 Task: Create an event for the community cleanup initiative.
Action: Mouse moved to (69, 128)
Screenshot: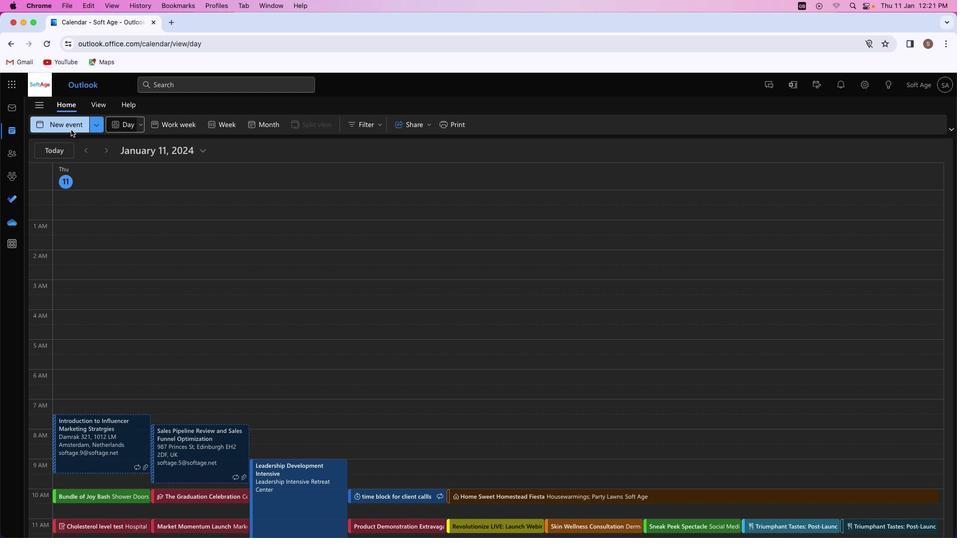 
Action: Mouse pressed left at (69, 128)
Screenshot: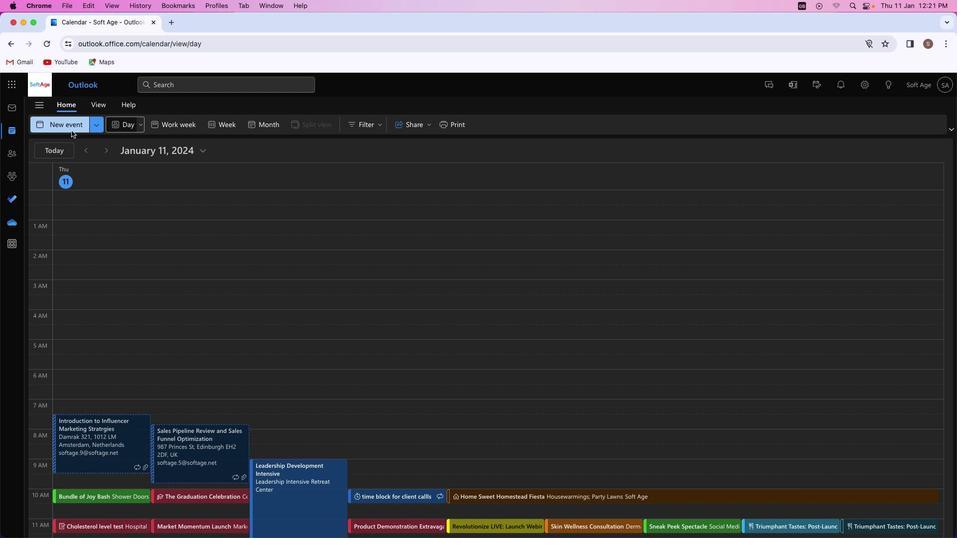 
Action: Mouse moved to (243, 188)
Screenshot: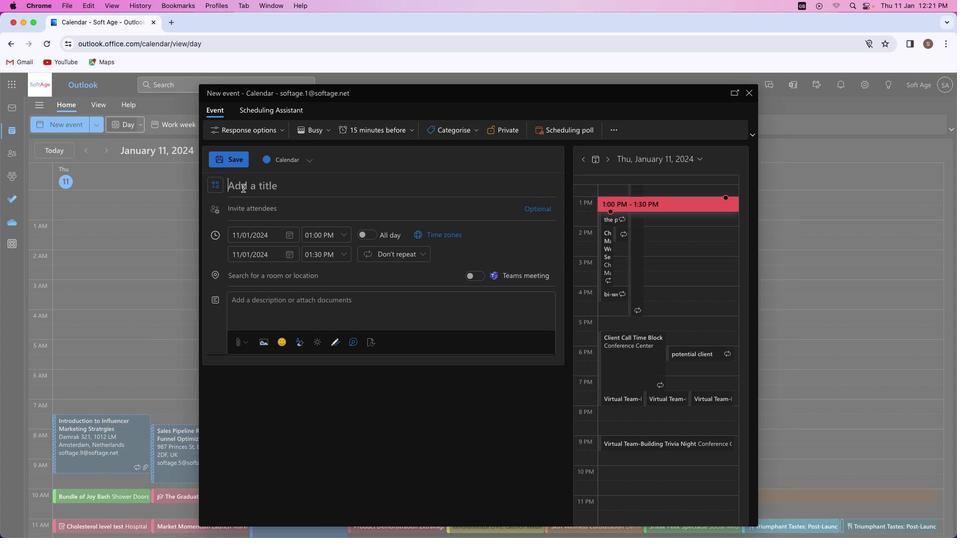 
Action: Mouse pressed left at (243, 188)
Screenshot: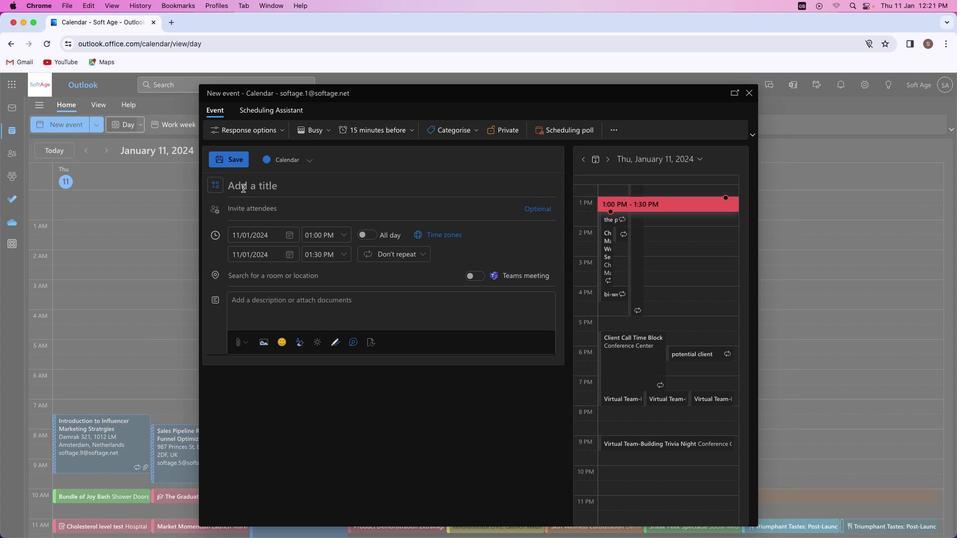 
Action: Key pressed Key.shift'C''o''m''m''u''n''i''t''y'Key.spaceKey.shift'C''l''e''a''n''u''p'Key.spaceKey.shift_r'I''n''i''t''i''a''t''i''v''e'Key.space
Screenshot: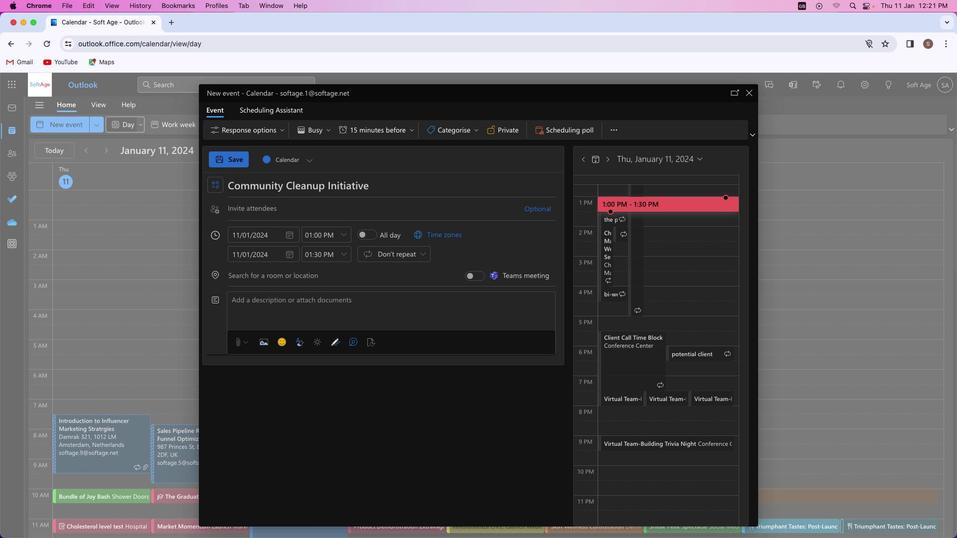 
Action: Mouse moved to (244, 274)
Screenshot: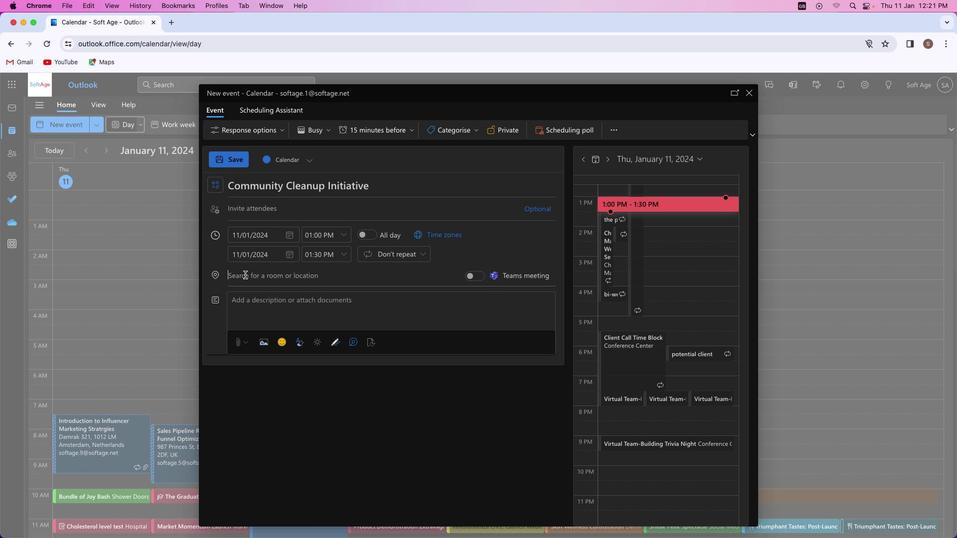 
Action: Mouse pressed left at (244, 274)
Screenshot: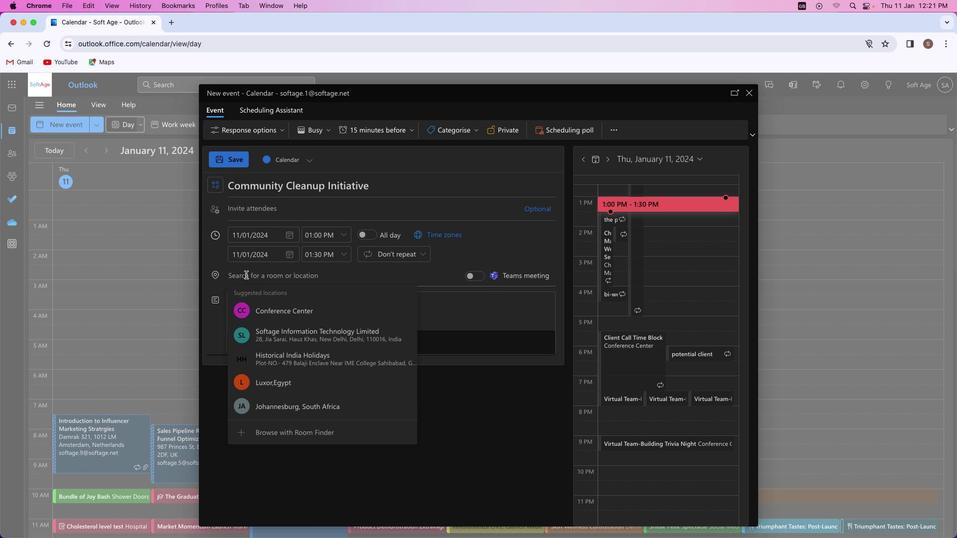 
Action: Mouse moved to (246, 275)
Screenshot: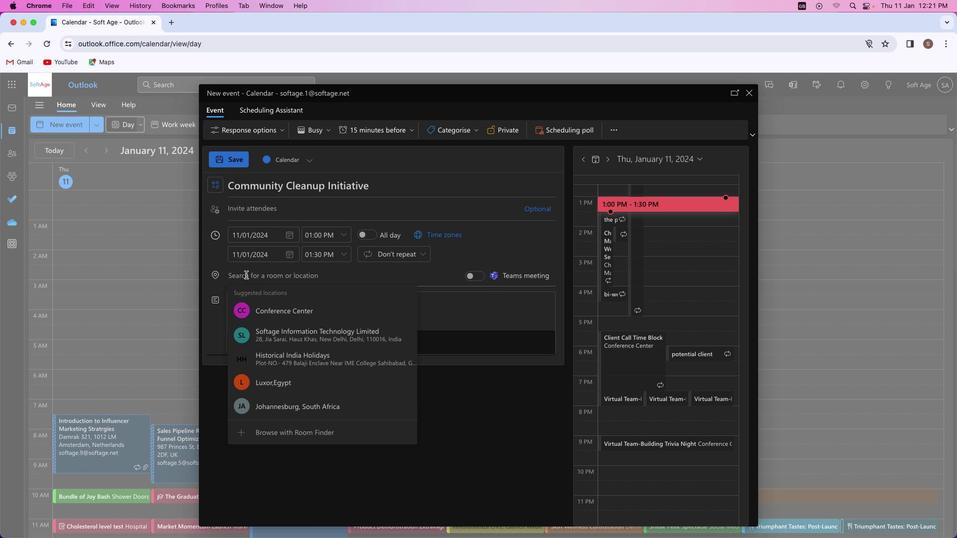 
Action: Key pressed Key.shift'C''o''m''m''u''n''i''t''y'
Screenshot: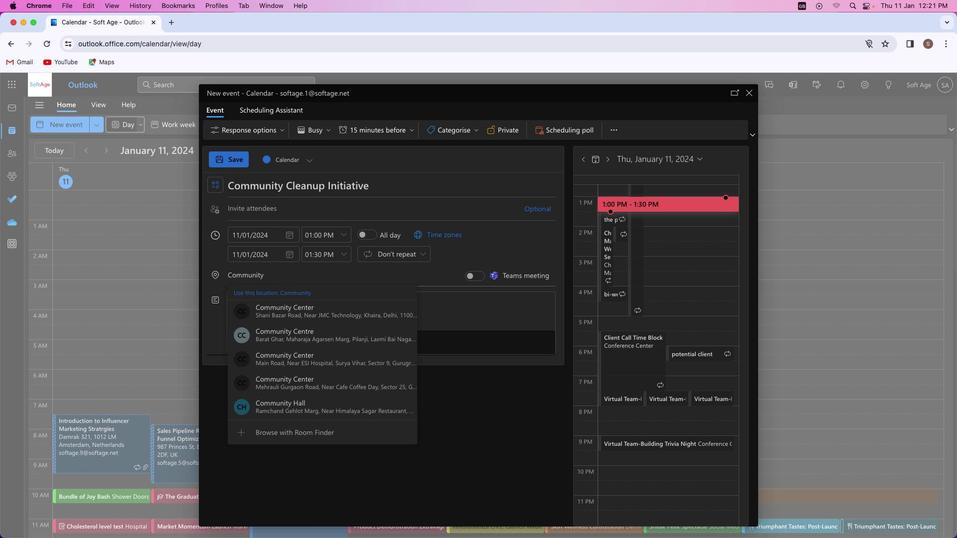 
Action: Mouse moved to (289, 328)
Screenshot: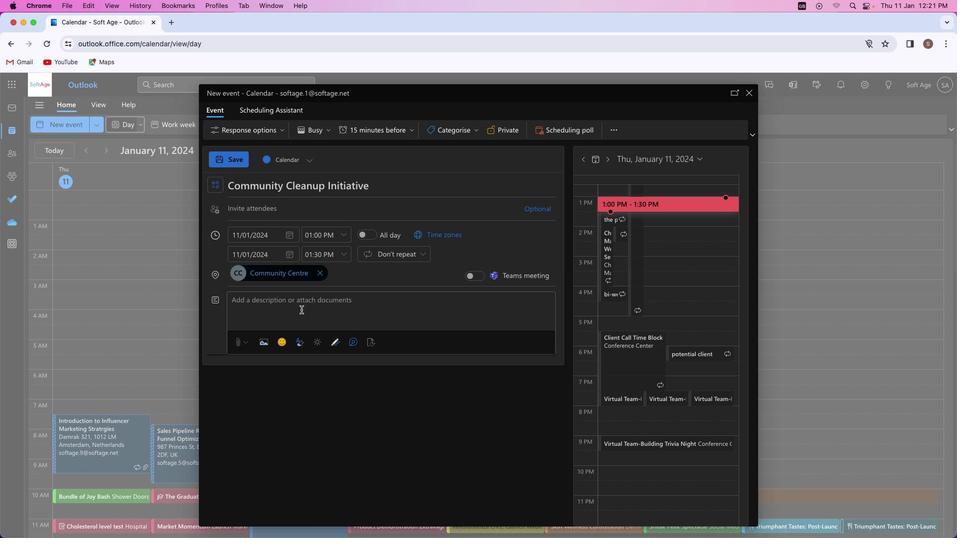
Action: Mouse pressed left at (289, 328)
Screenshot: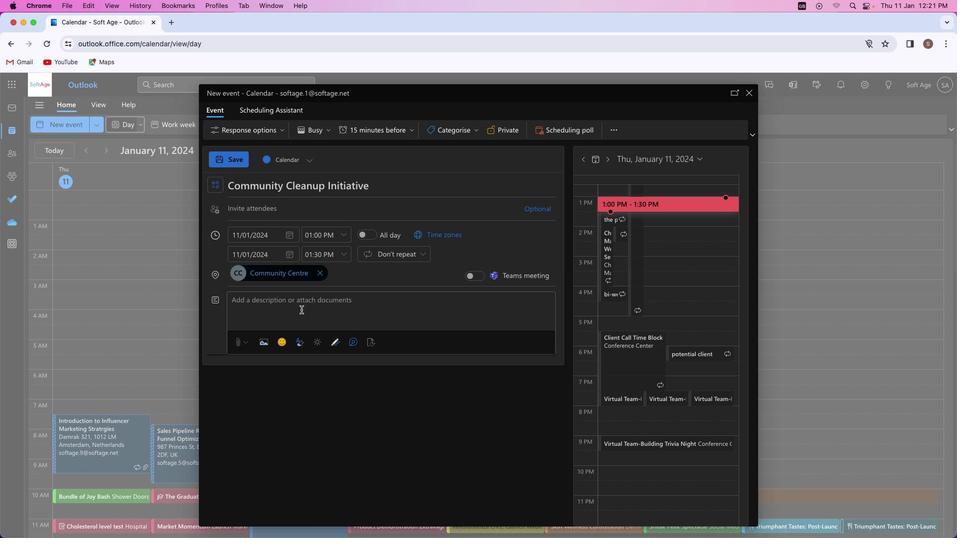 
Action: Mouse moved to (302, 304)
Screenshot: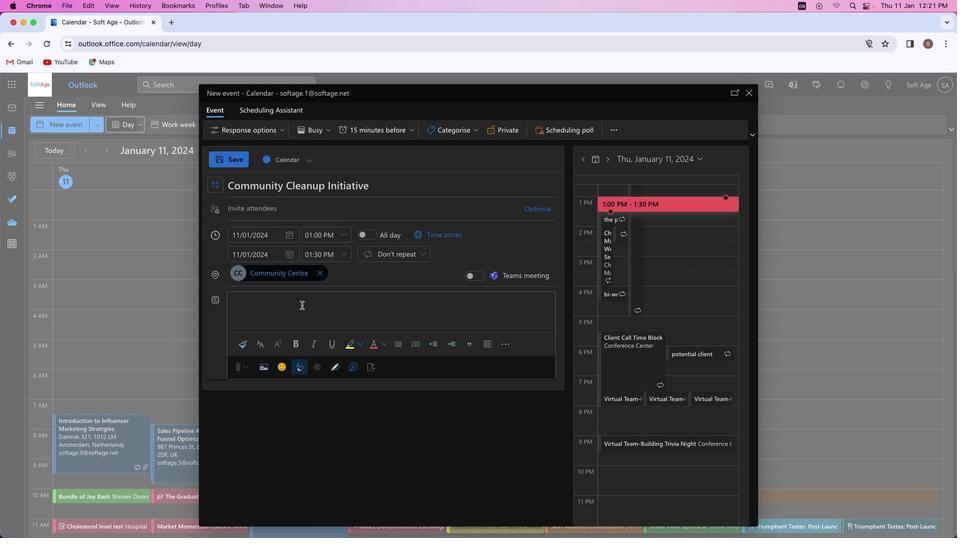 
Action: Mouse pressed left at (302, 304)
Screenshot: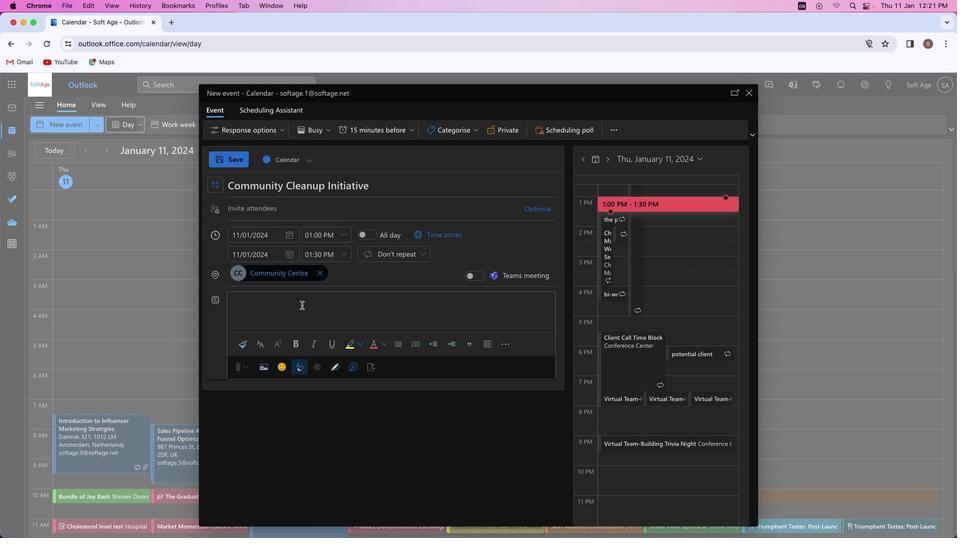 
Action: Mouse moved to (301, 305)
Screenshot: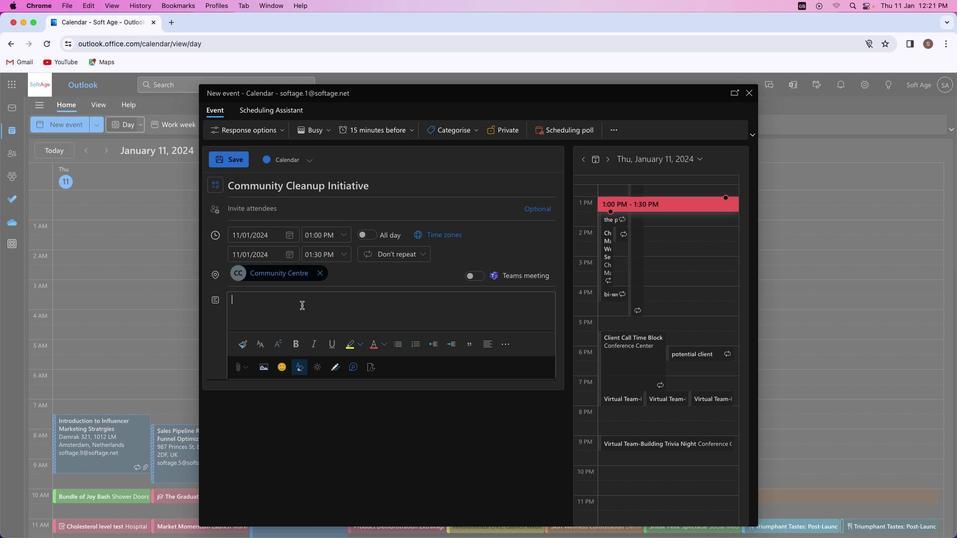 
Action: Key pressed Key.shift_r'J''o''i''n'Key.space'u''s'Key.backspaceKey.backspace'h''a''n''d''s'Key.space'f''o''r'Key.space'a'Key.space'c''l''e''a''n''e''r'Key.space'f''u''t''u''r''e'Key.space'i''n'Key.space'o''u''r'Key.spaceKey.shift'c''o''m''m''u''n''i''t''y'Key.space'c''l''e''a''n''u''p'Key.space'i''n''i''t''i''a''t''i''v''e'Key.shift'!'Key.spaceKey.shift'C''o''m''e'Key.space't''o''g''e''t''h''e''r'','Key.space'm''a''k''e'Key.space'a'Key.space'l''a''s''t''i''n''g'Key.space'i''m''p''a''c''t'','Key.space'a''n''d'Key.space'c''r''e''a''t''e'Key.space'a'Key.space'h''e''a''l''t''h''i''e''r'Key.space'e''n''v''i''r''o''n''m''e''n''t'Key.space'f''o''r'Key.space'e''v''e''r''y''o''n''e'Key.space't''o'Key.space'e''n''j''o''y''.'
Screenshot: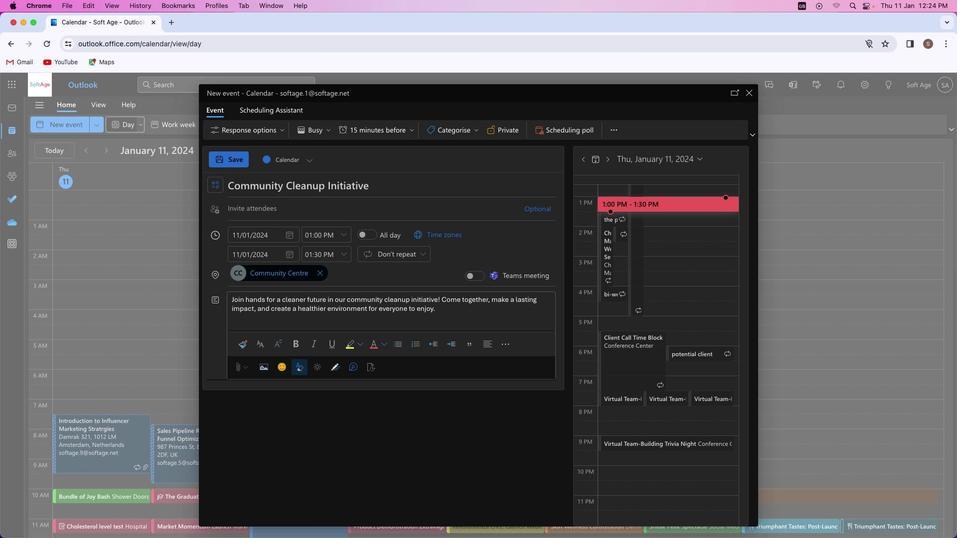 
Action: Mouse moved to (437, 300)
Screenshot: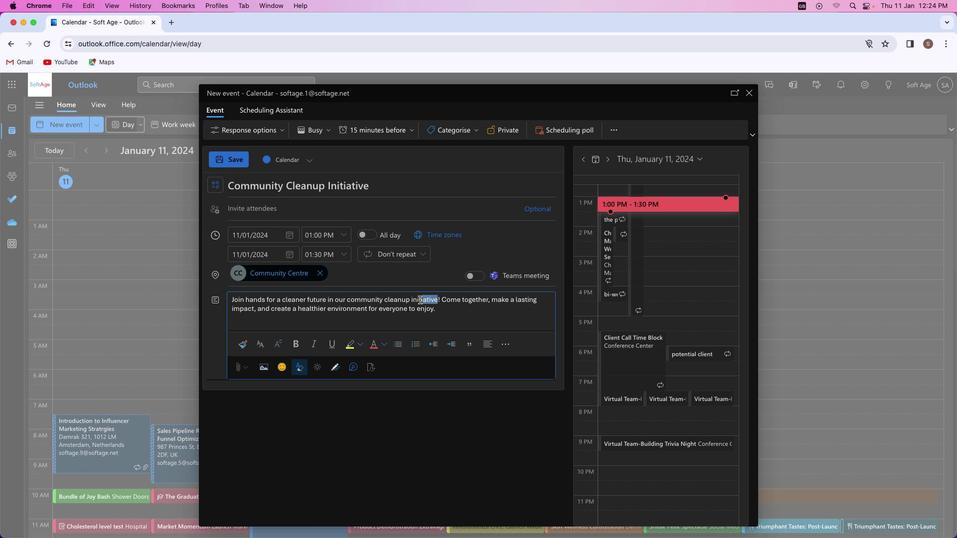 
Action: Mouse pressed left at (437, 300)
Screenshot: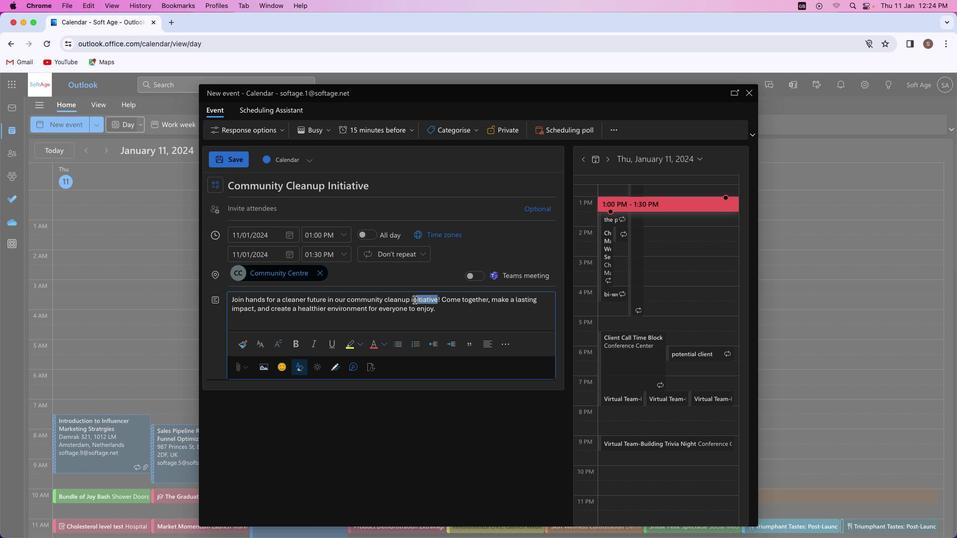 
Action: Mouse moved to (452, 284)
Screenshot: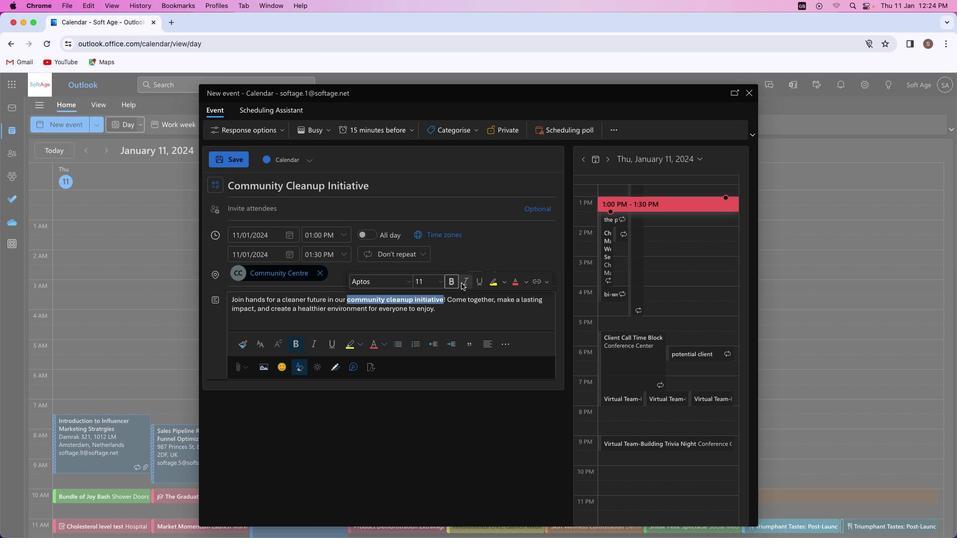 
Action: Mouse pressed left at (452, 284)
Screenshot: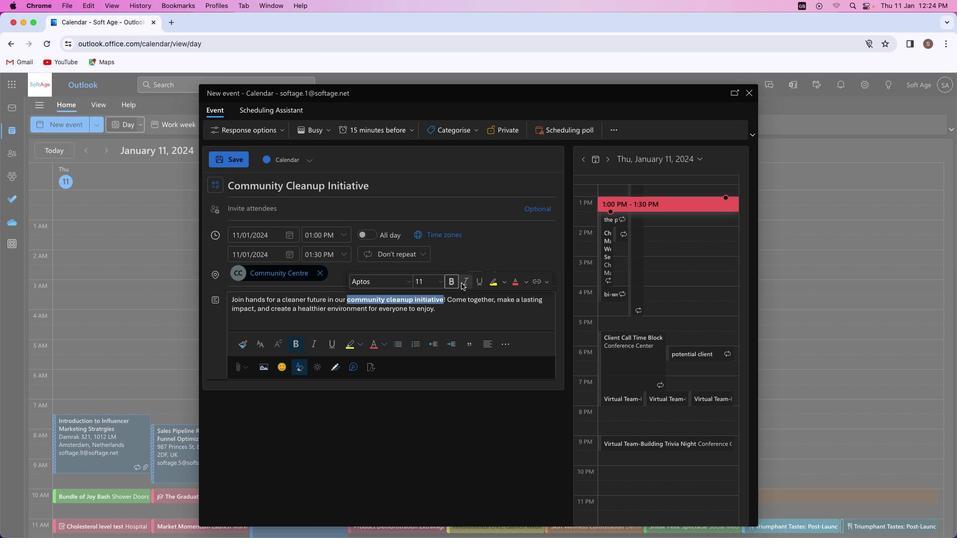 
Action: Mouse moved to (462, 283)
Screenshot: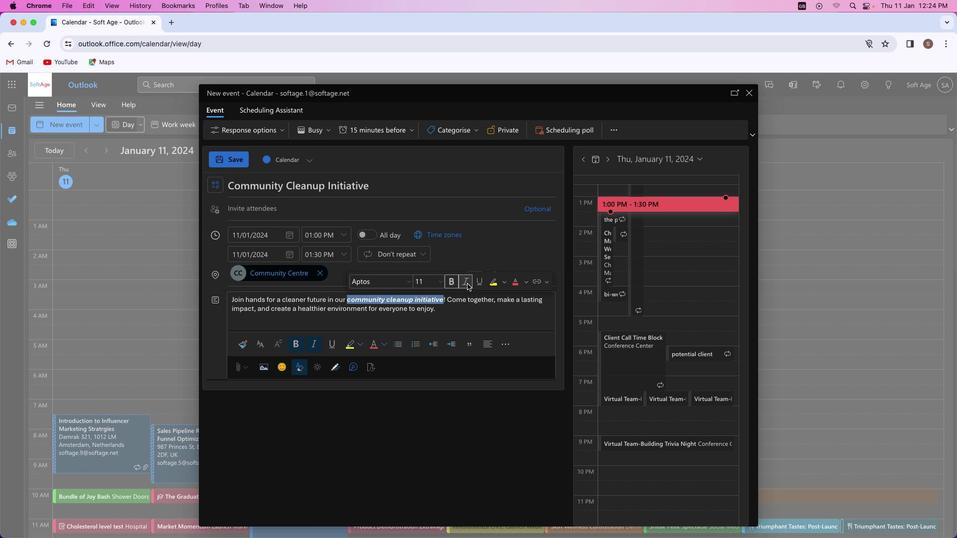 
Action: Mouse pressed left at (462, 283)
Screenshot: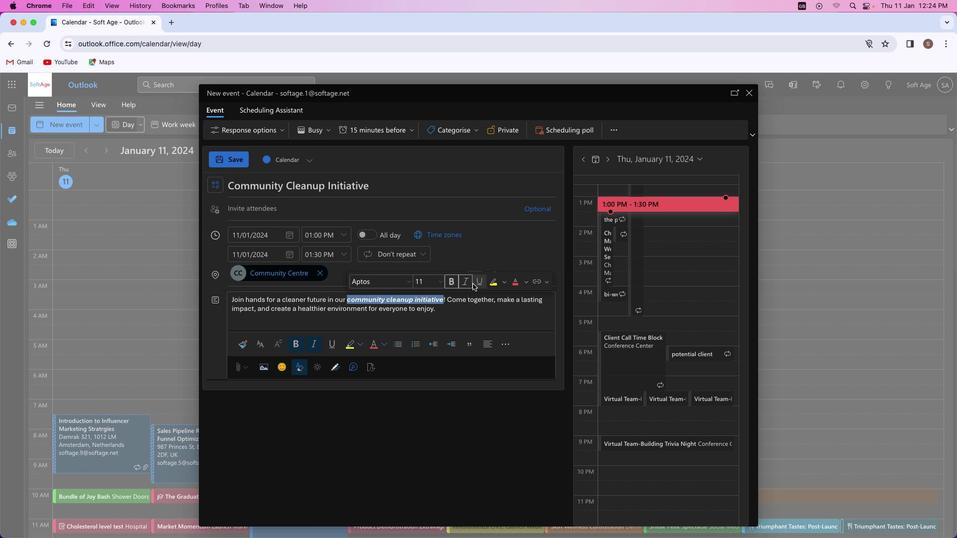 
Action: Mouse moved to (479, 282)
Screenshot: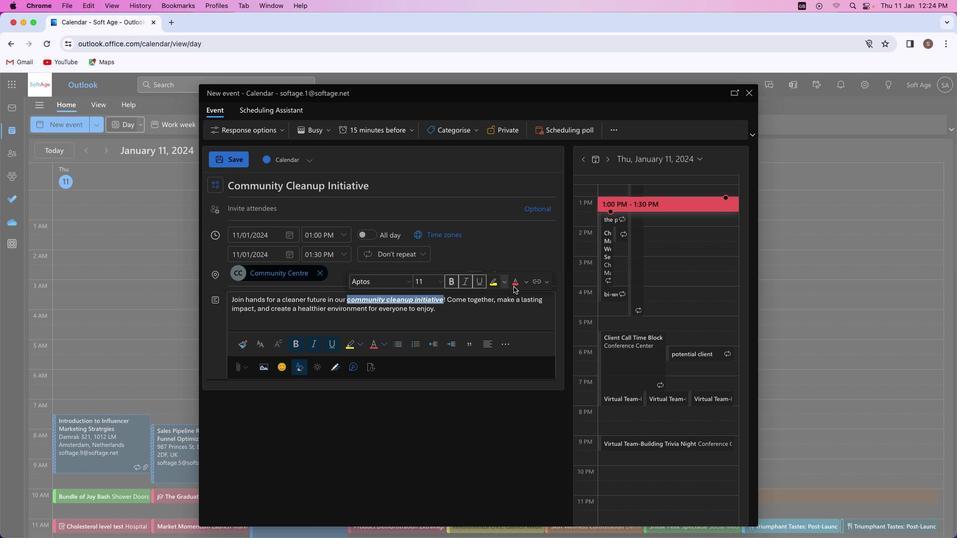 
Action: Mouse pressed left at (479, 282)
Screenshot: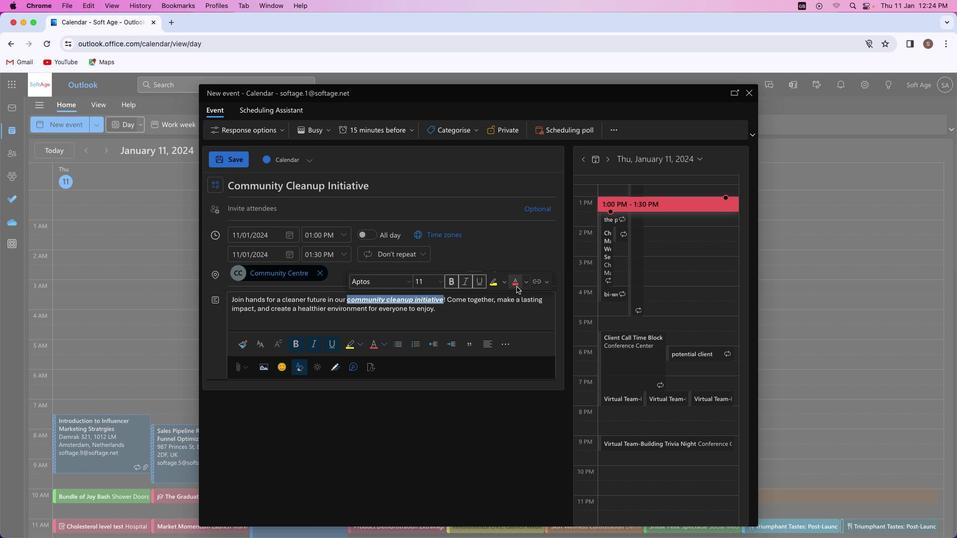 
Action: Mouse moved to (446, 314)
Screenshot: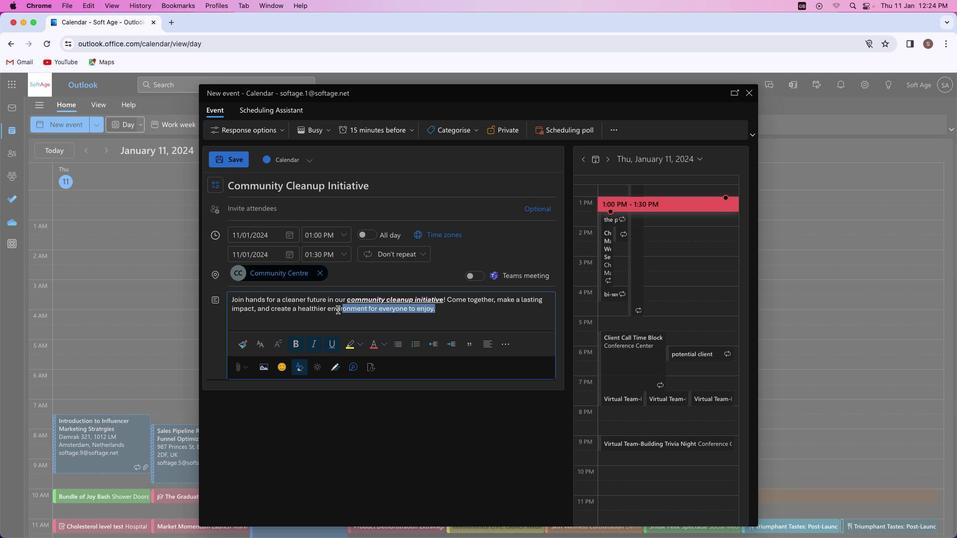 
Action: Mouse pressed left at (446, 314)
Screenshot: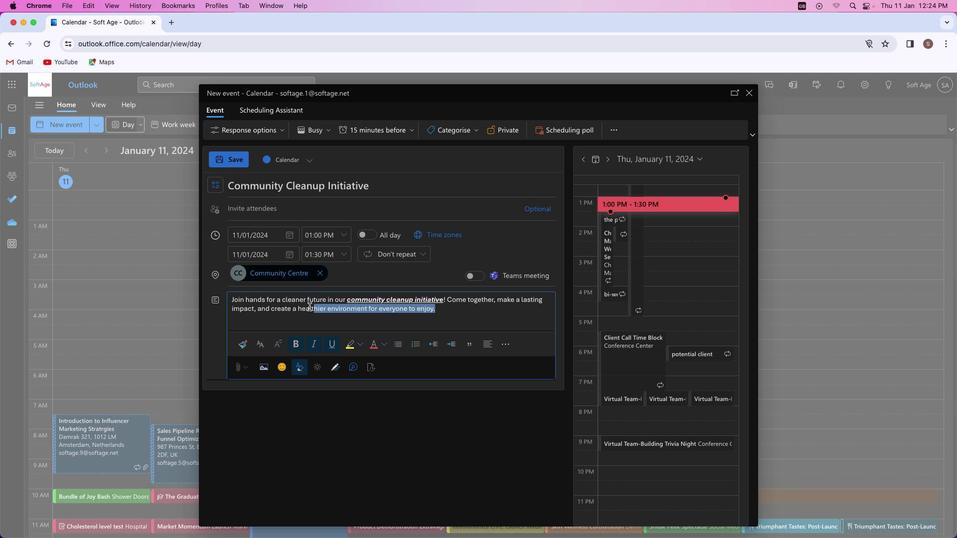 
Action: Mouse moved to (281, 342)
Screenshot: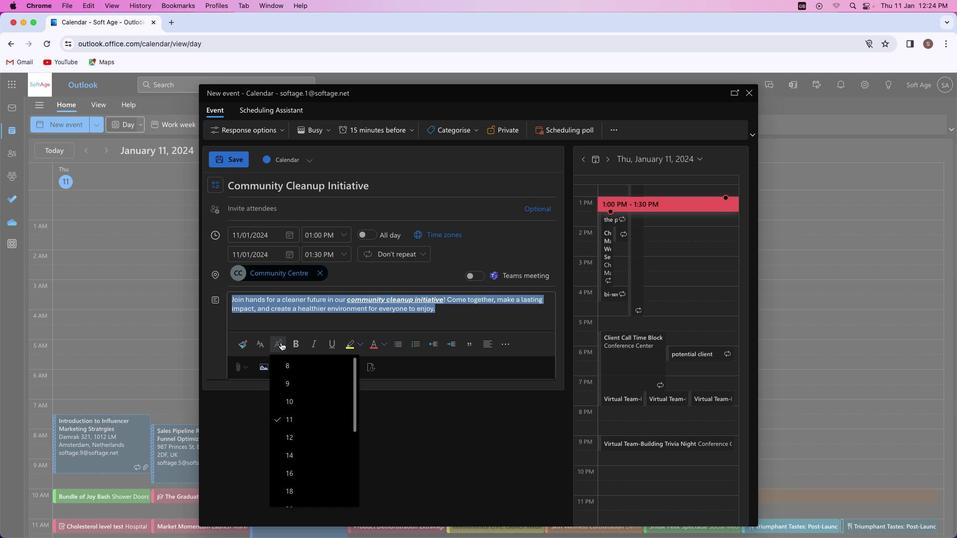 
Action: Mouse pressed left at (281, 342)
Screenshot: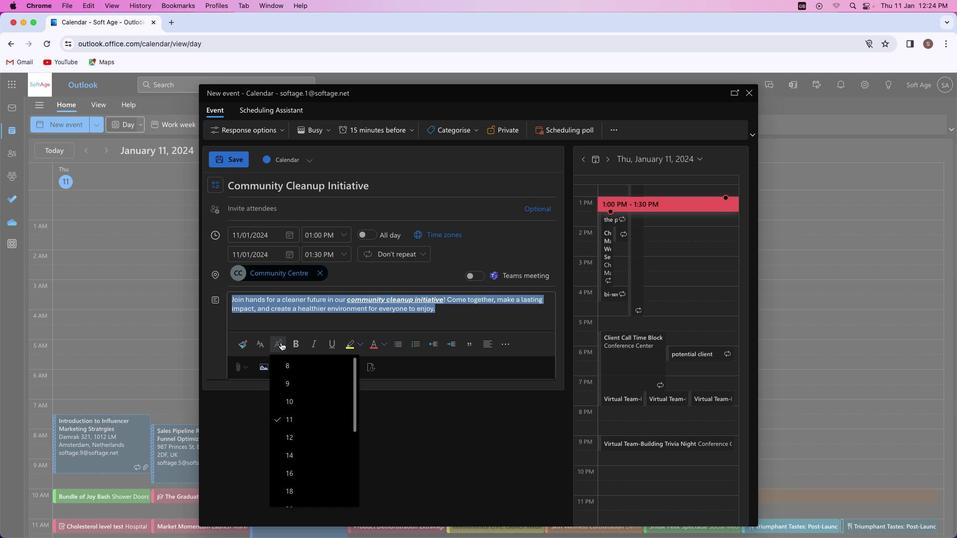 
Action: Mouse moved to (288, 435)
Screenshot: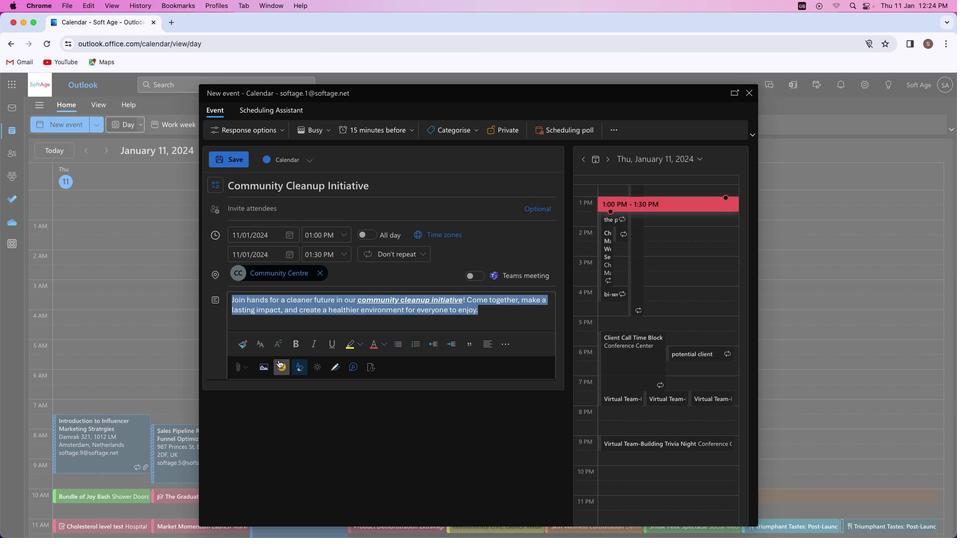 
Action: Mouse pressed left at (288, 435)
Screenshot: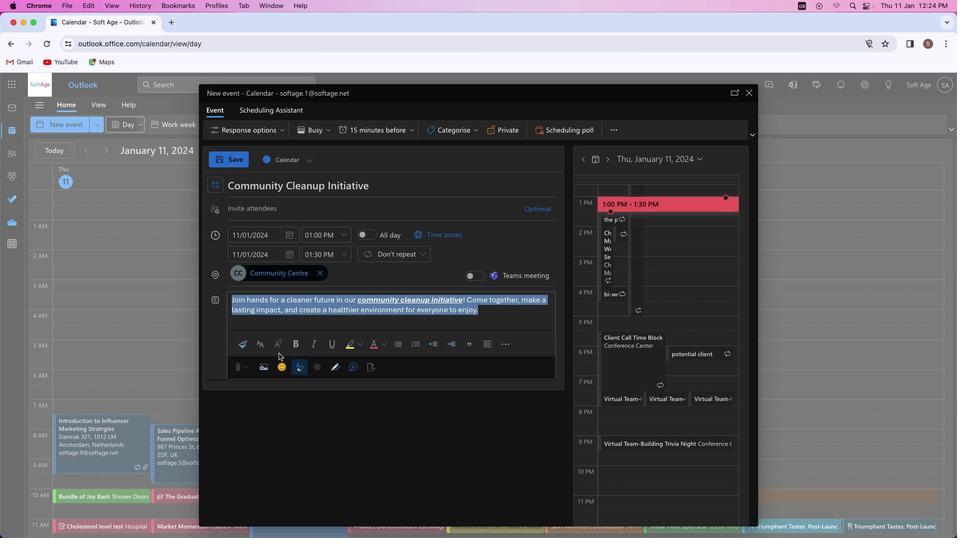 
Action: Mouse moved to (263, 345)
Screenshot: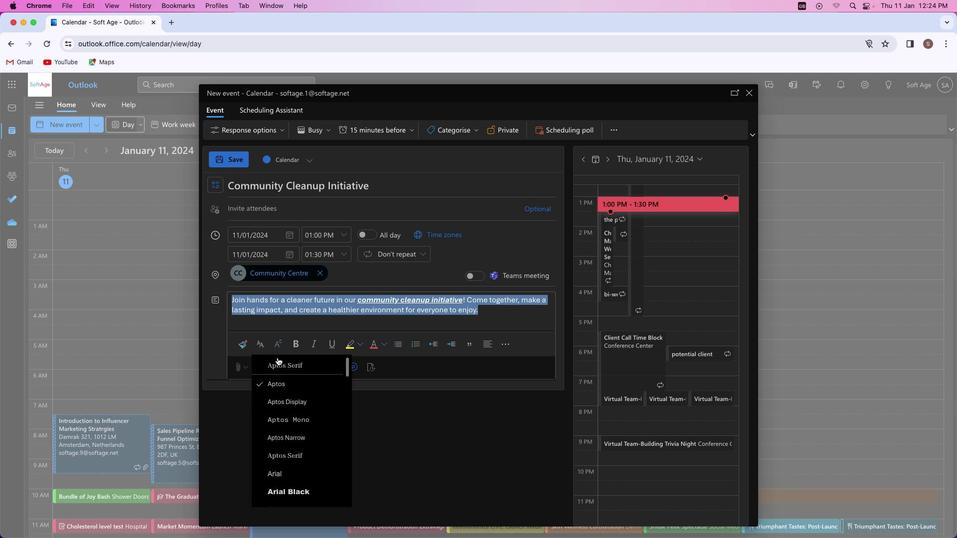 
Action: Mouse pressed left at (263, 345)
Screenshot: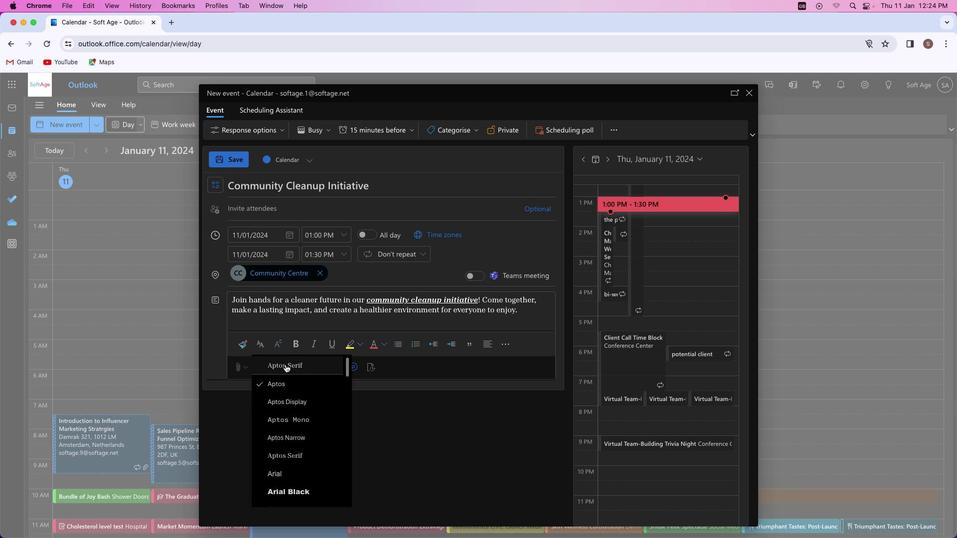 
Action: Mouse moved to (285, 409)
Screenshot: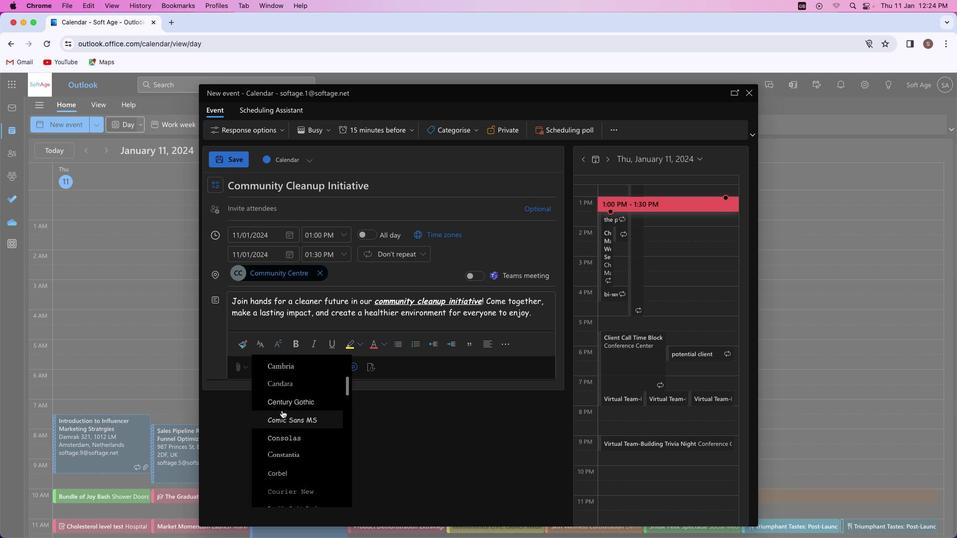 
Action: Mouse scrolled (285, 409) with delta (0, 0)
Screenshot: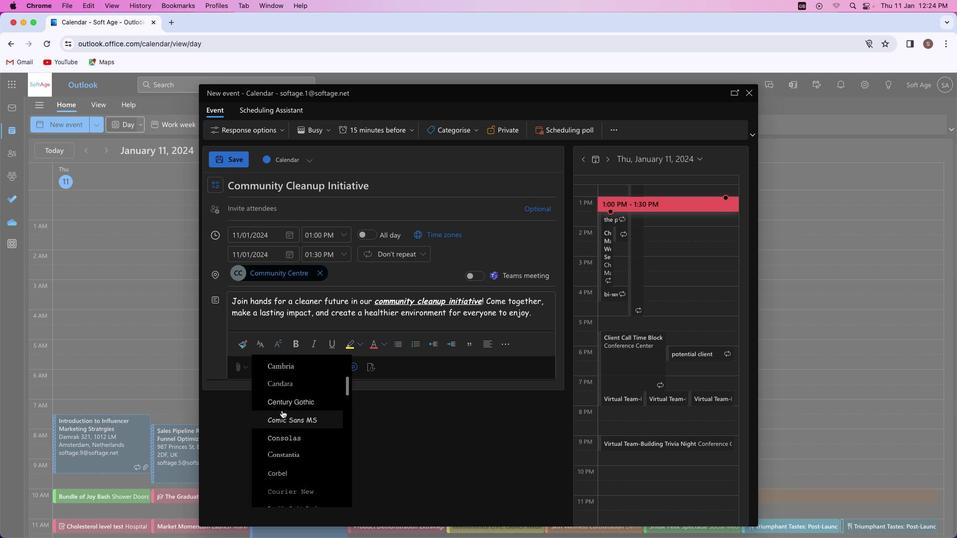 
Action: Mouse moved to (285, 411)
Screenshot: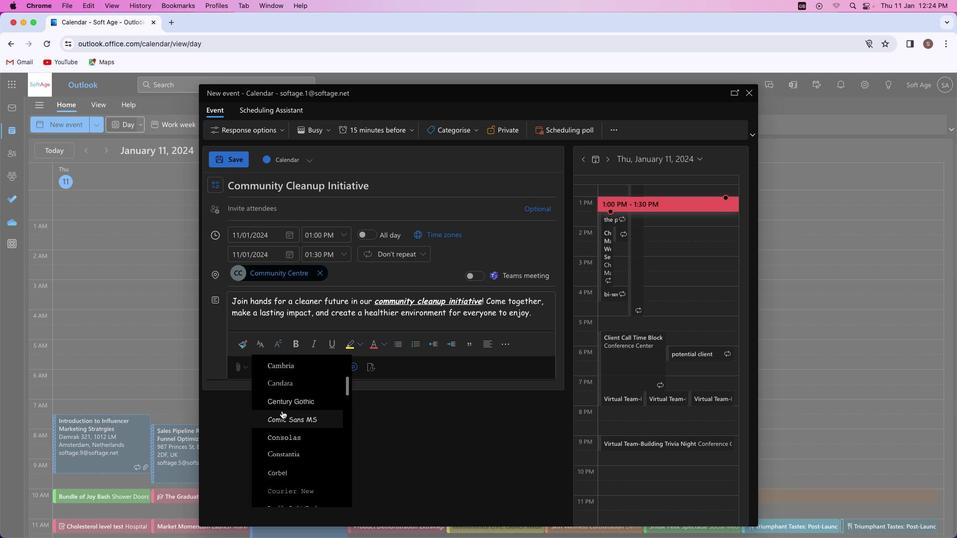 
Action: Mouse scrolled (285, 411) with delta (0, 0)
Screenshot: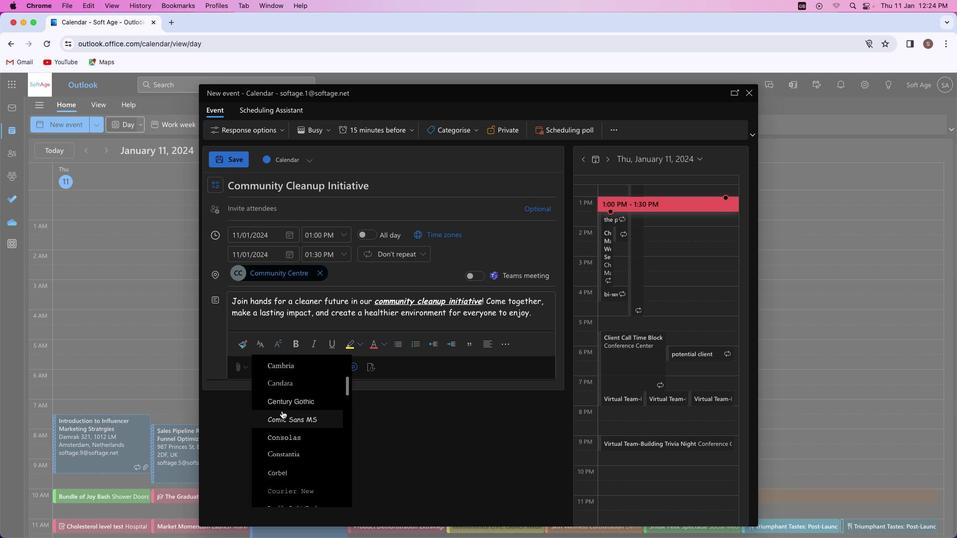 
Action: Mouse moved to (285, 411)
Screenshot: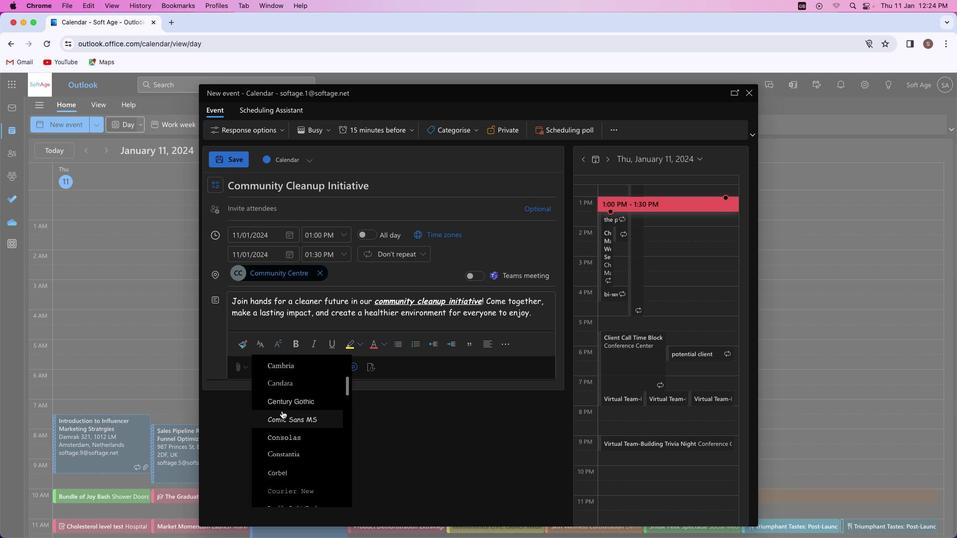 
Action: Mouse scrolled (285, 411) with delta (0, 0)
Screenshot: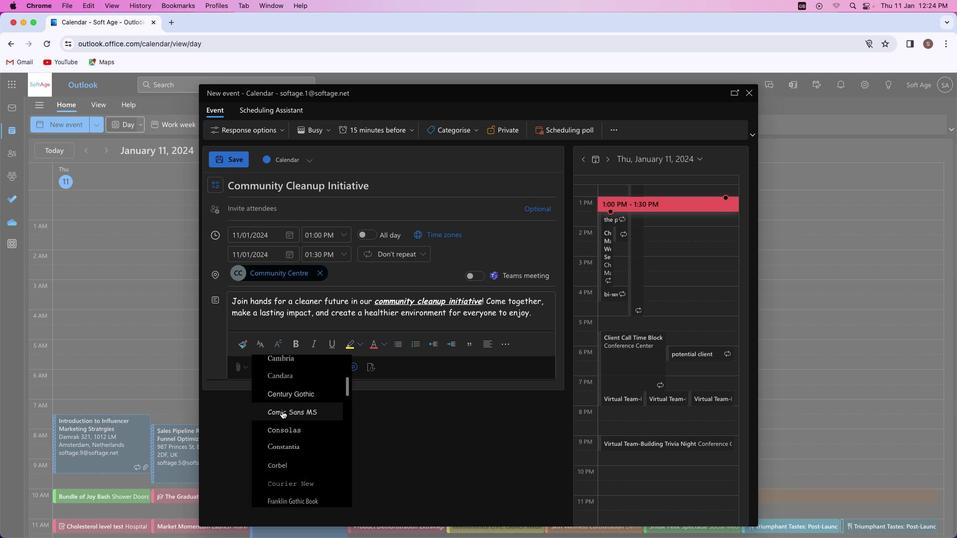 
Action: Mouse scrolled (285, 411) with delta (0, -1)
Screenshot: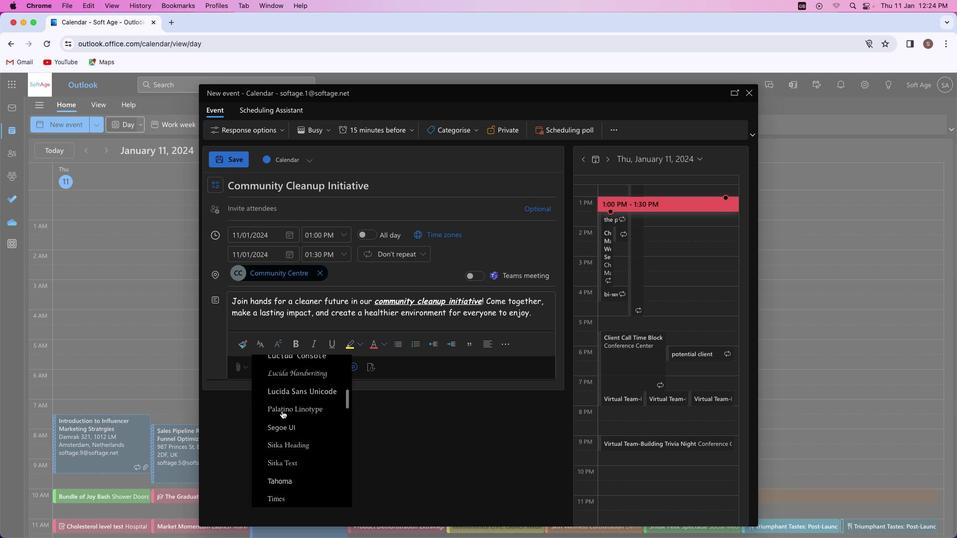 
Action: Mouse moved to (284, 411)
Screenshot: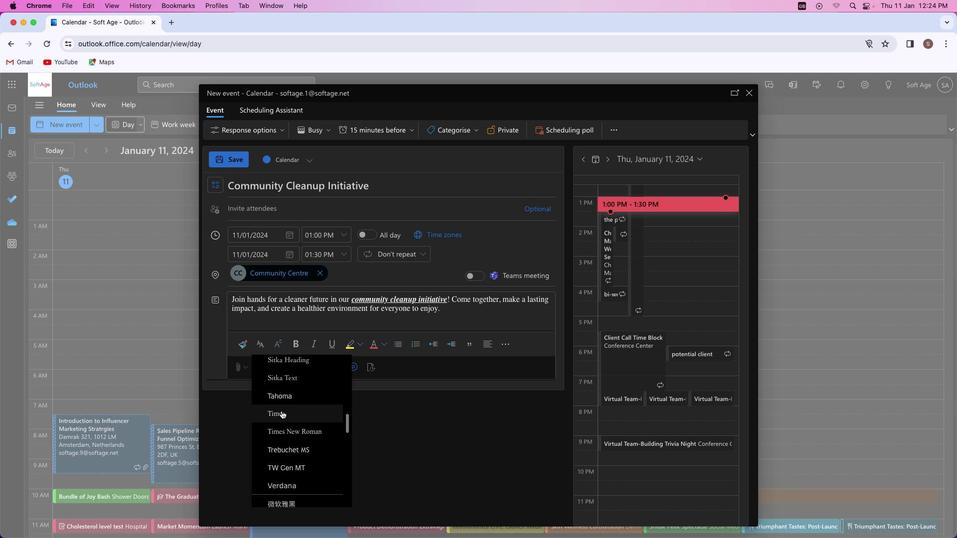 
Action: Mouse scrolled (284, 411) with delta (0, 0)
Screenshot: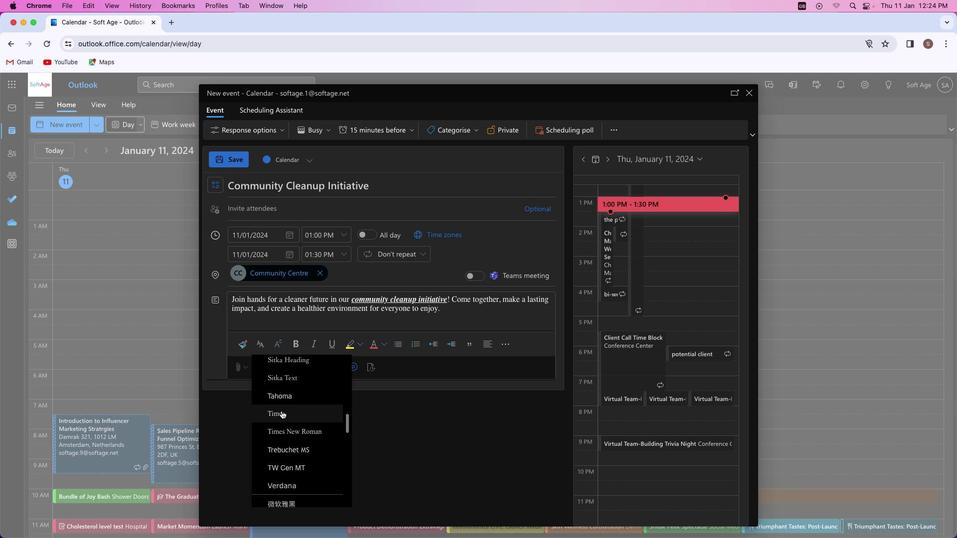
Action: Mouse moved to (282, 410)
Screenshot: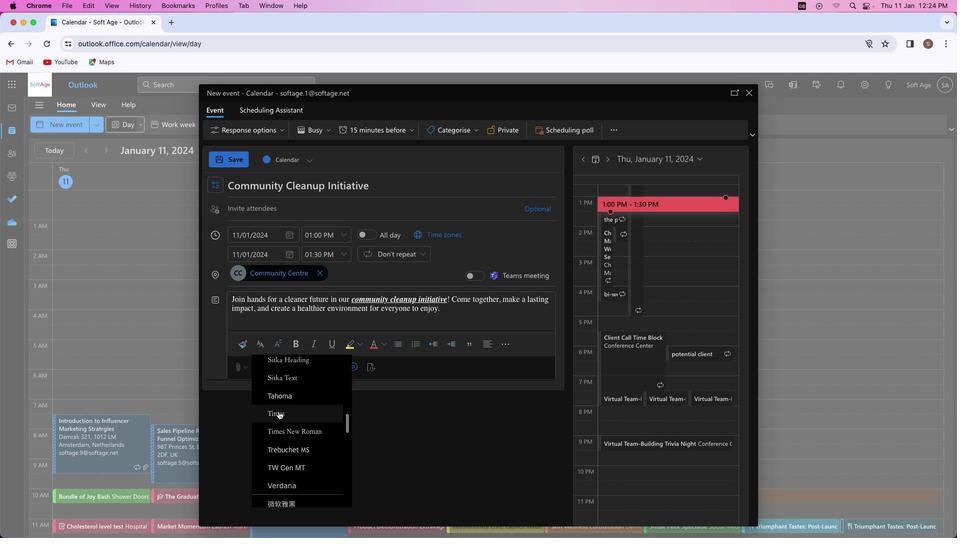 
Action: Mouse scrolled (282, 410) with delta (0, 0)
Screenshot: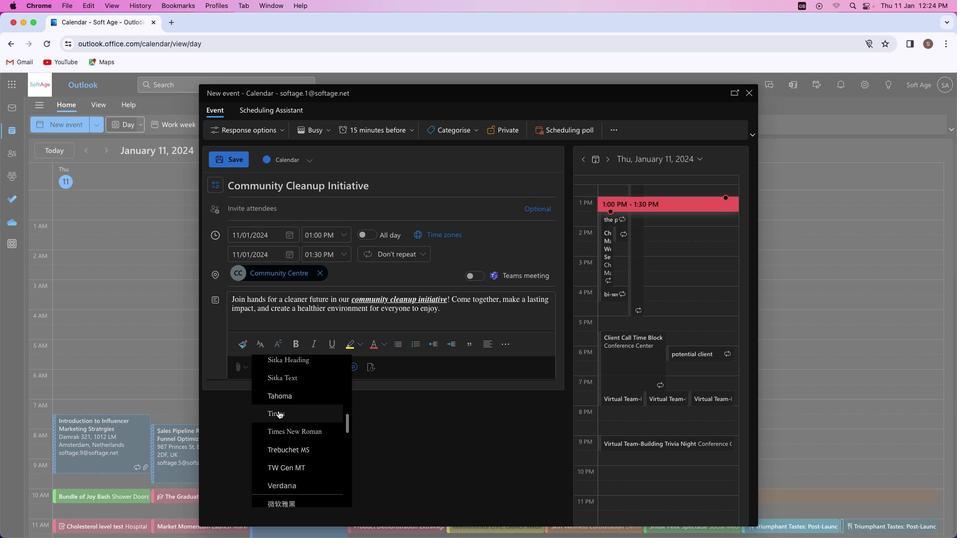 
Action: Mouse moved to (282, 410)
Screenshot: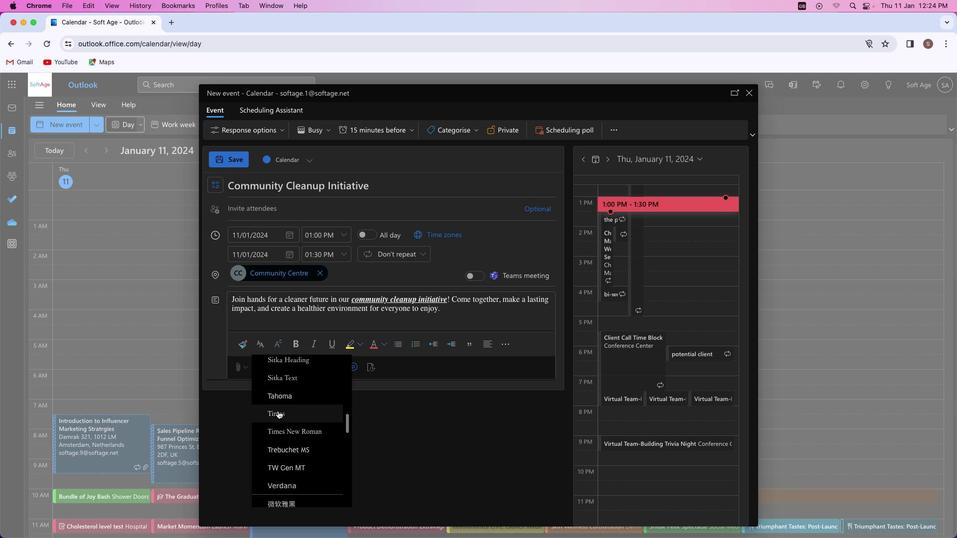 
Action: Mouse scrolled (282, 410) with delta (0, 0)
Screenshot: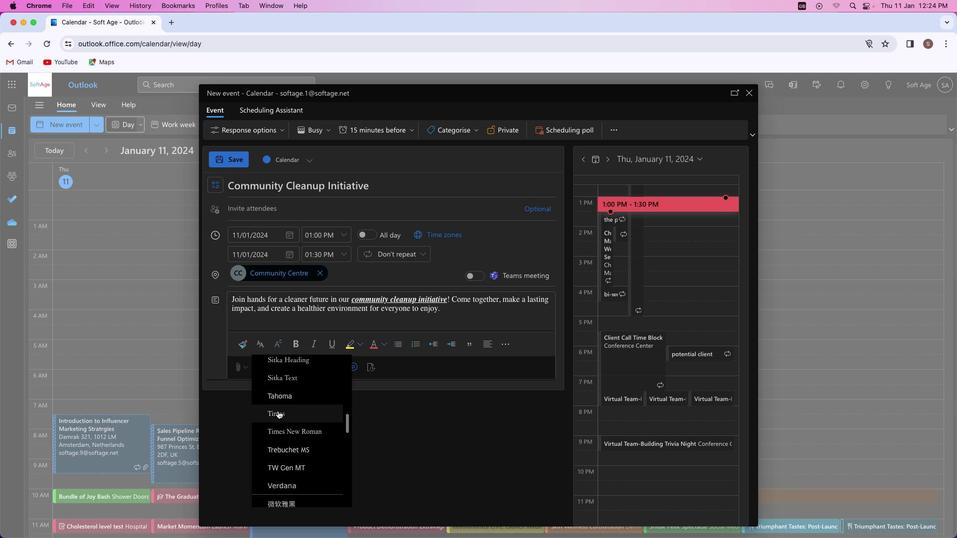 
Action: Mouse moved to (282, 411)
Screenshot: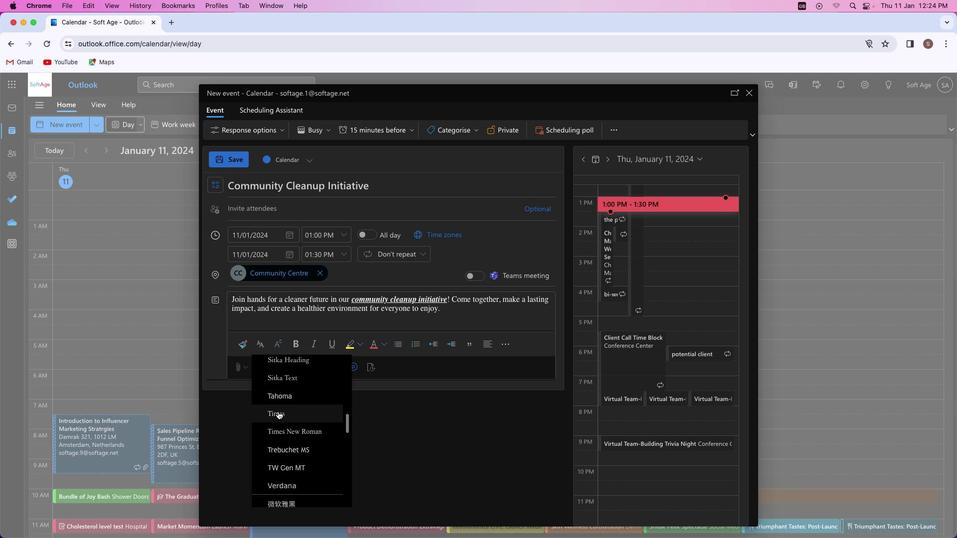 
Action: Mouse scrolled (282, 411) with delta (0, -1)
Screenshot: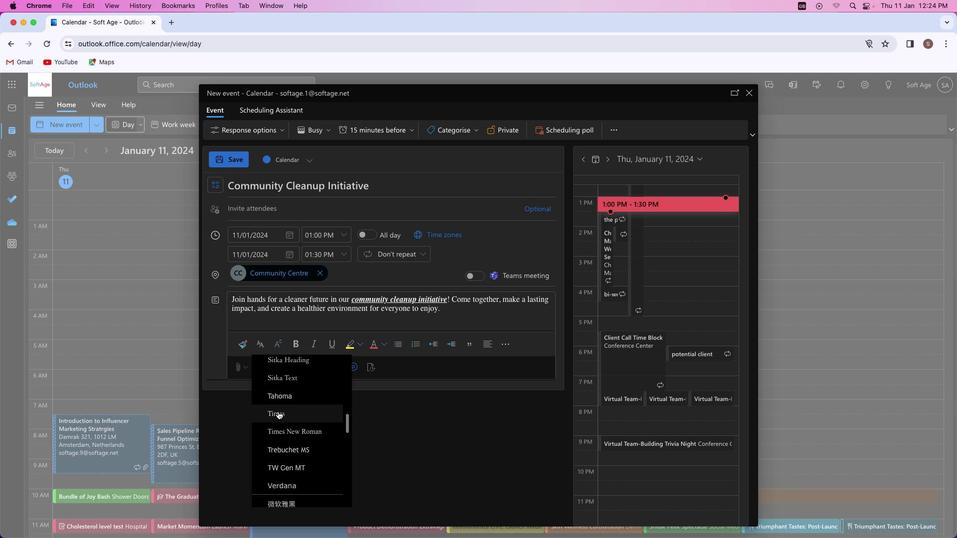 
Action: Mouse scrolled (282, 411) with delta (0, -2)
Screenshot: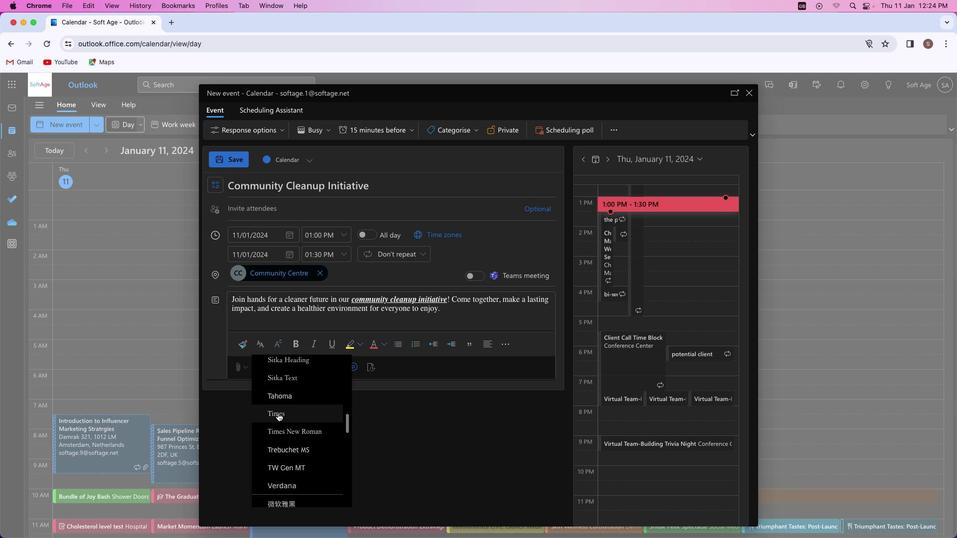 
Action: Mouse scrolled (282, 411) with delta (0, -3)
Screenshot: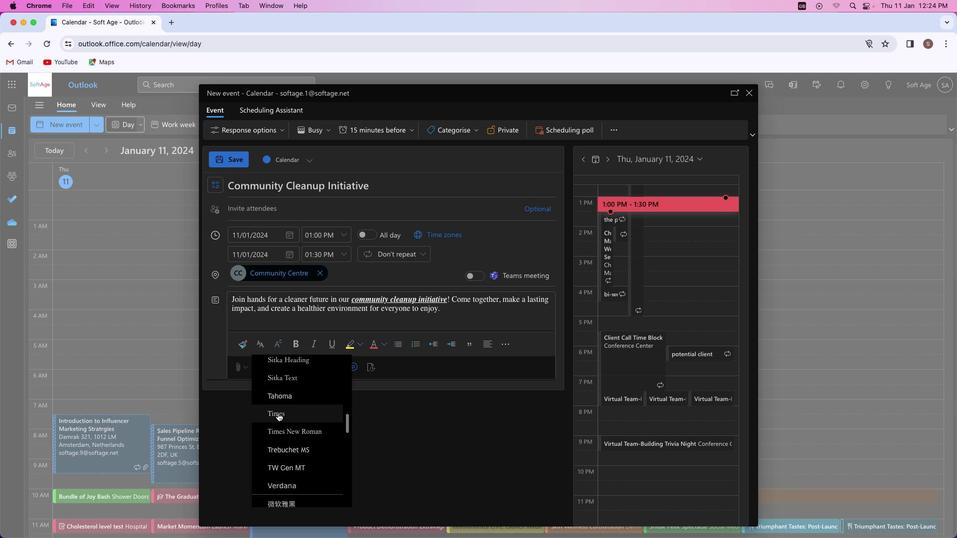 
Action: Mouse moved to (296, 431)
Screenshot: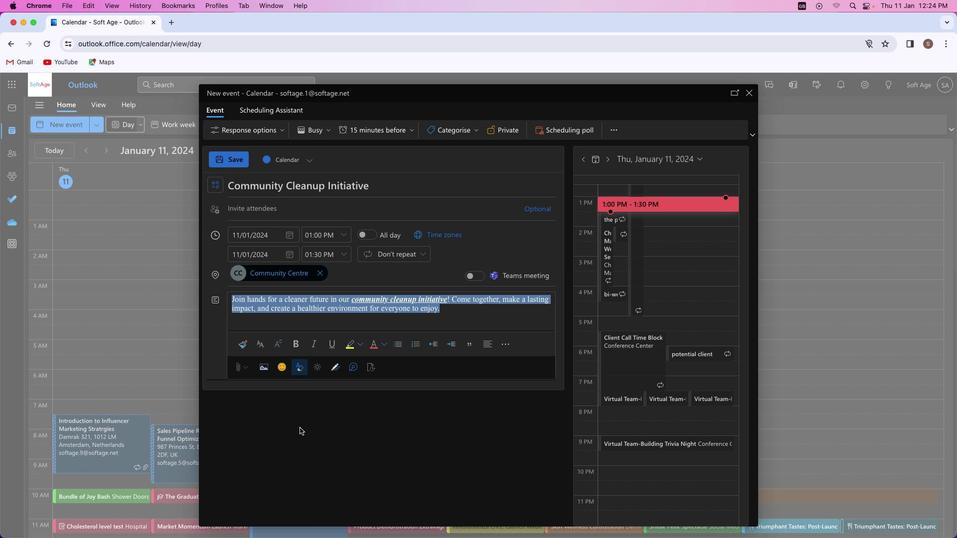 
Action: Mouse pressed left at (296, 431)
Screenshot: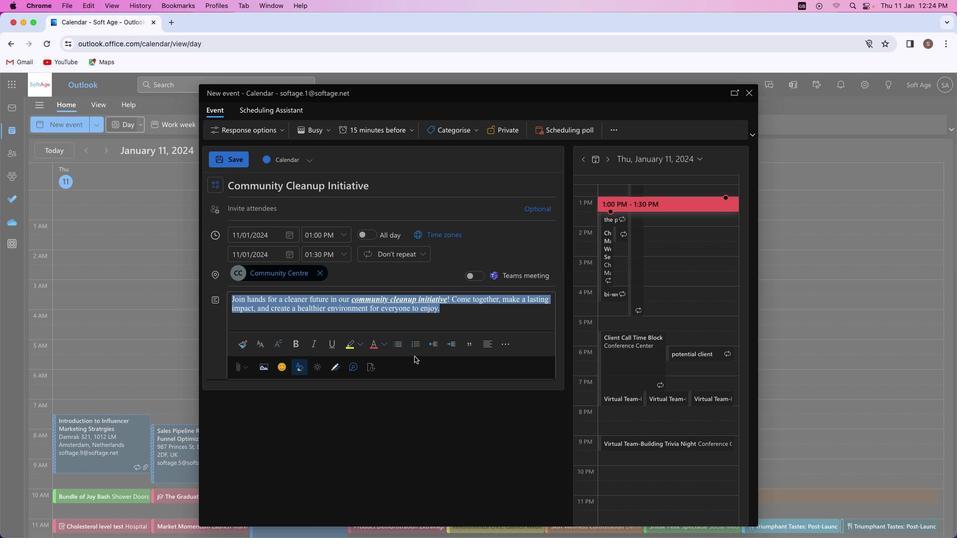 
Action: Mouse moved to (360, 344)
Screenshot: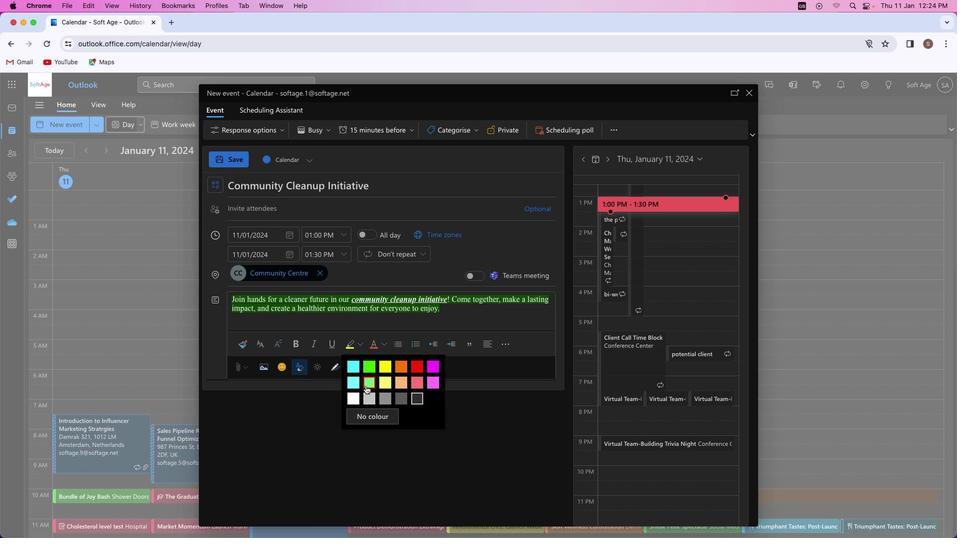 
Action: Mouse pressed left at (360, 344)
Screenshot: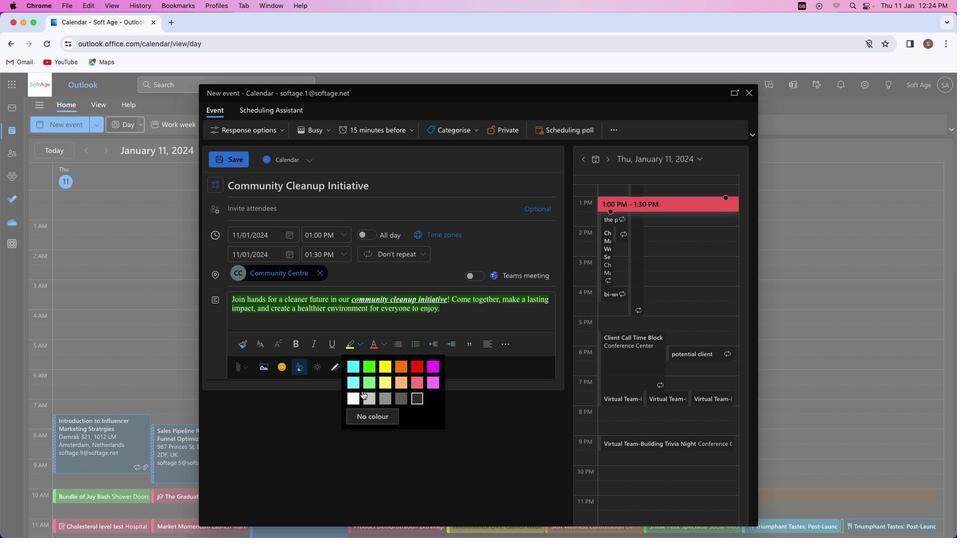 
Action: Mouse moved to (399, 396)
Screenshot: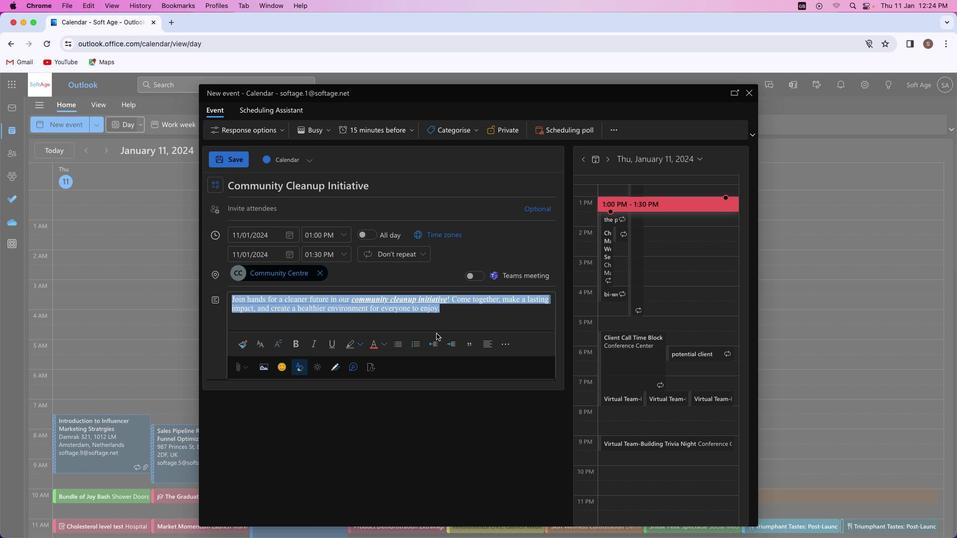 
Action: Mouse pressed left at (399, 396)
Screenshot: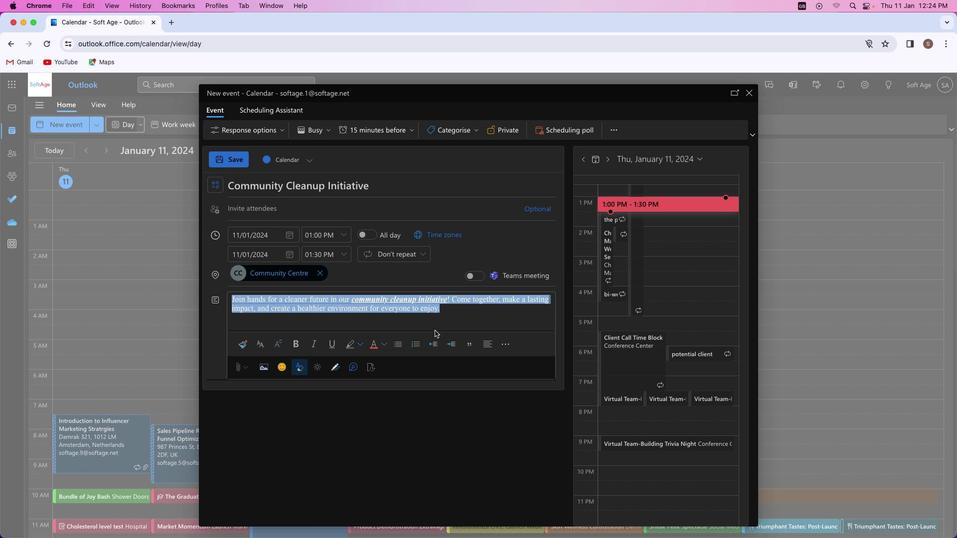 
Action: Mouse moved to (387, 344)
Screenshot: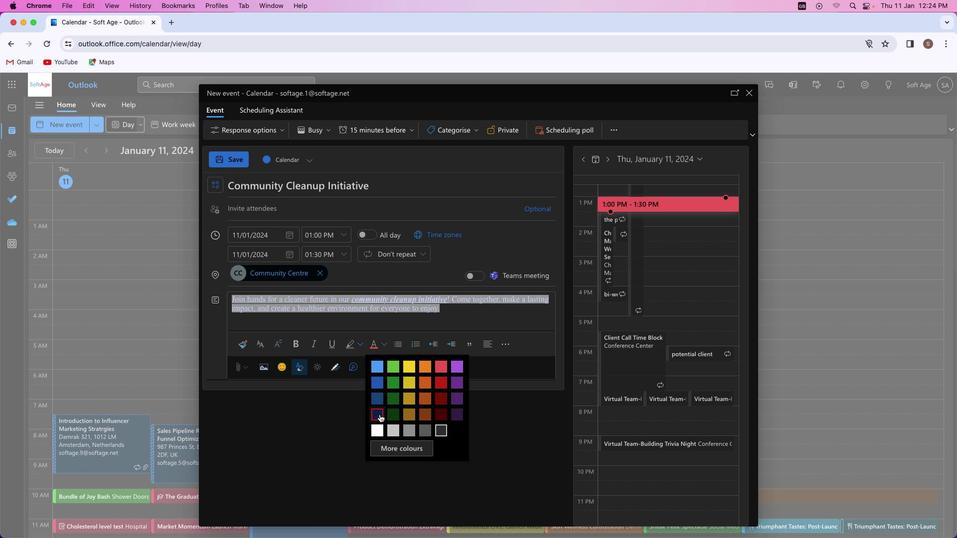 
Action: Mouse pressed left at (387, 344)
Screenshot: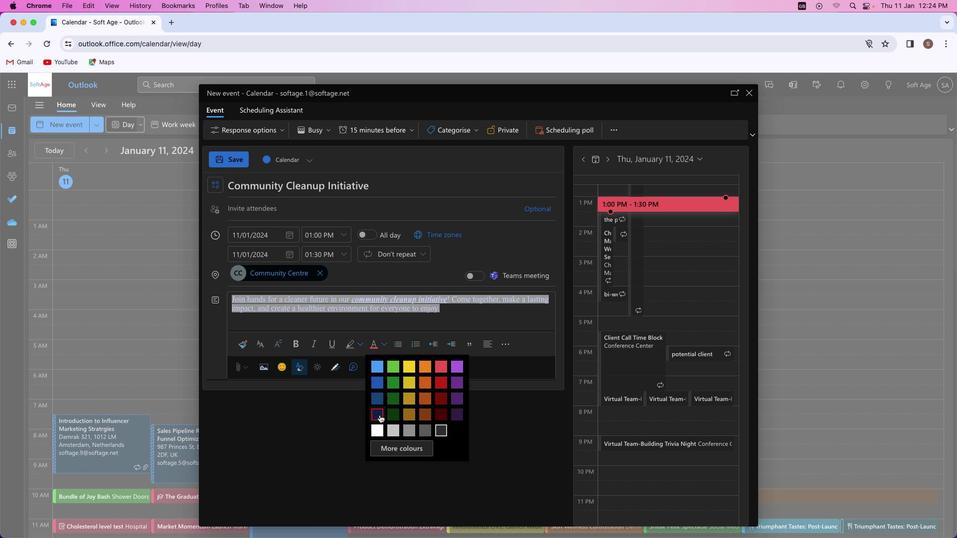 
Action: Mouse moved to (380, 398)
Screenshot: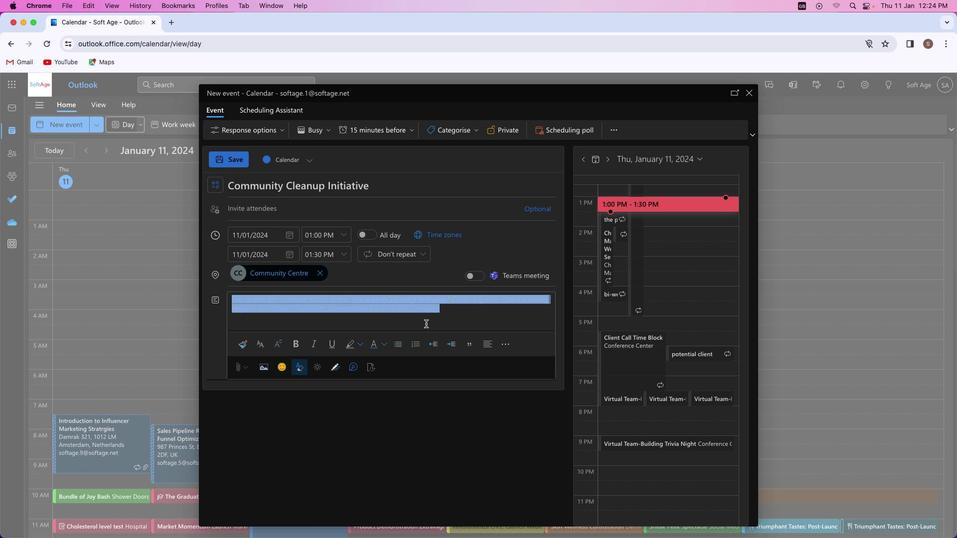 
Action: Mouse pressed left at (380, 398)
Screenshot: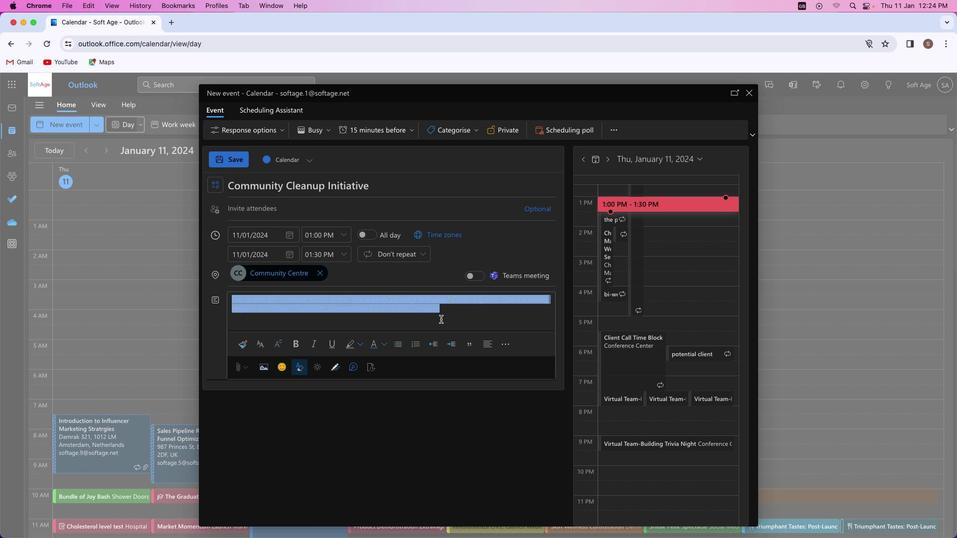 
Action: Mouse moved to (441, 319)
Screenshot: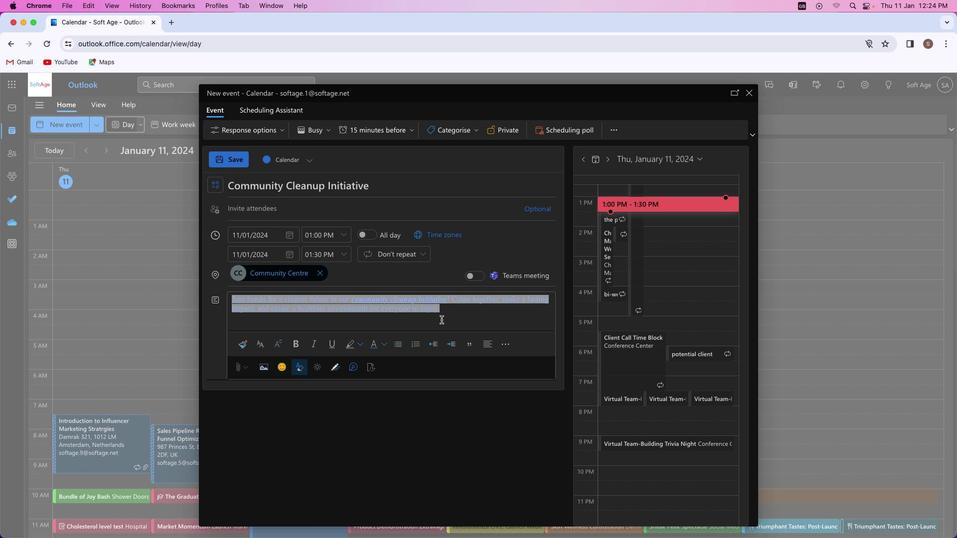 
Action: Mouse pressed left at (441, 319)
Screenshot: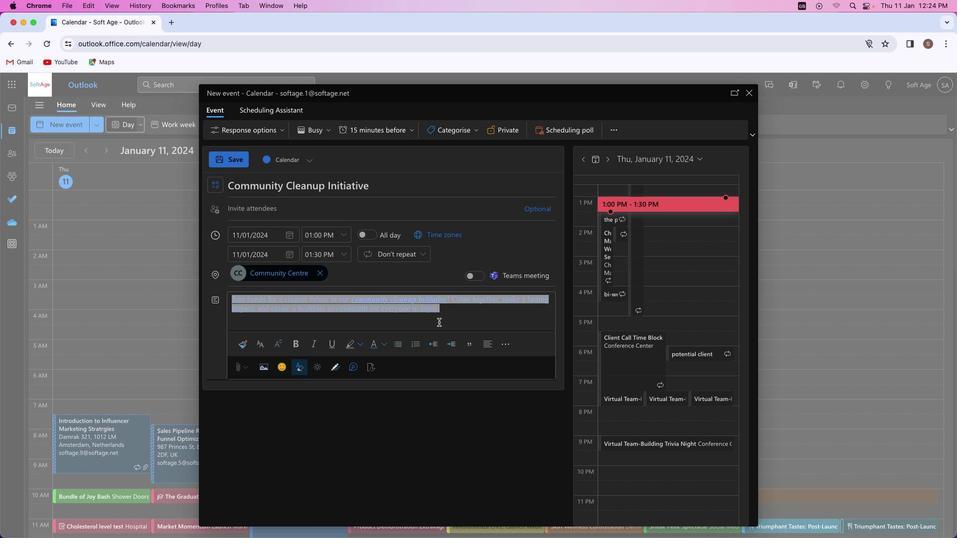 
Action: Mouse moved to (442, 312)
Screenshot: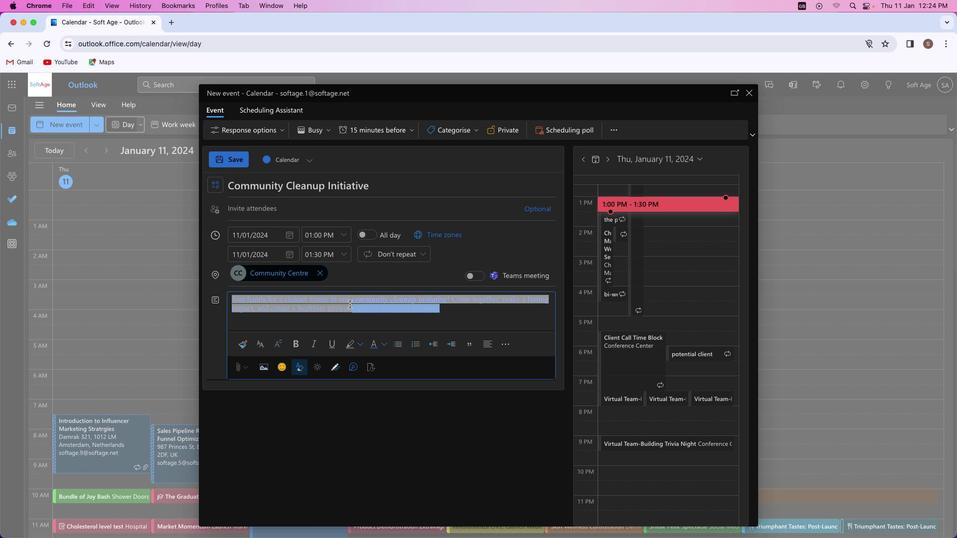 
Action: Mouse pressed left at (442, 312)
Screenshot: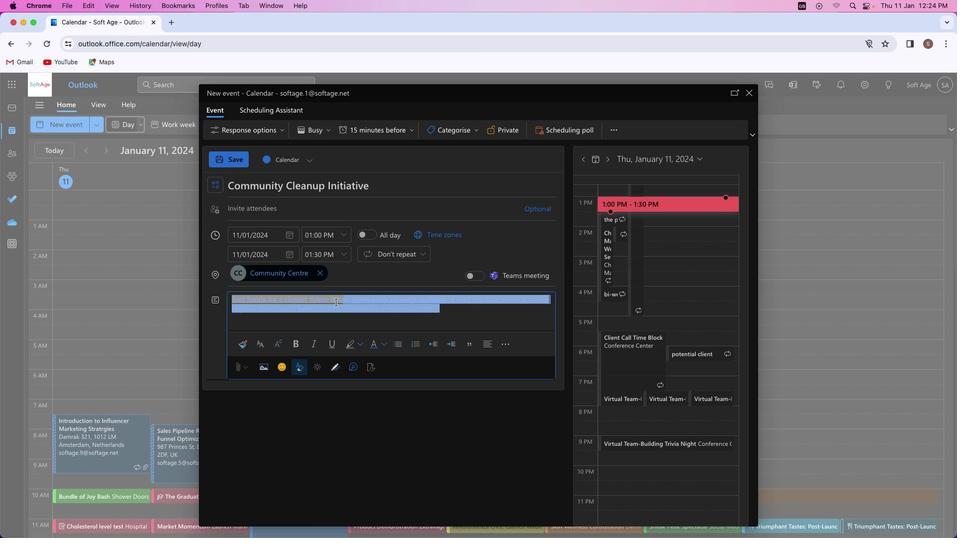 
Action: Mouse moved to (363, 342)
Screenshot: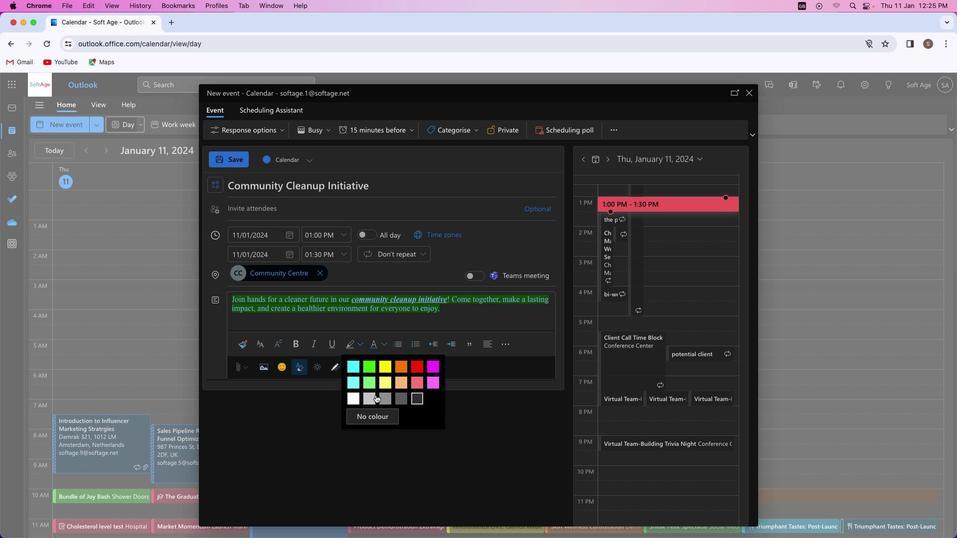 
Action: Mouse pressed left at (363, 342)
Screenshot: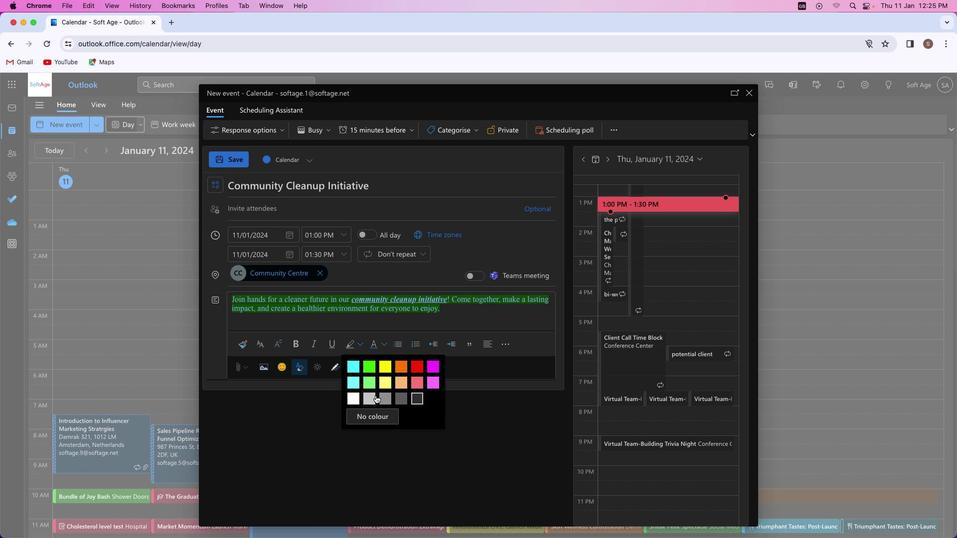 
Action: Mouse moved to (373, 381)
Screenshot: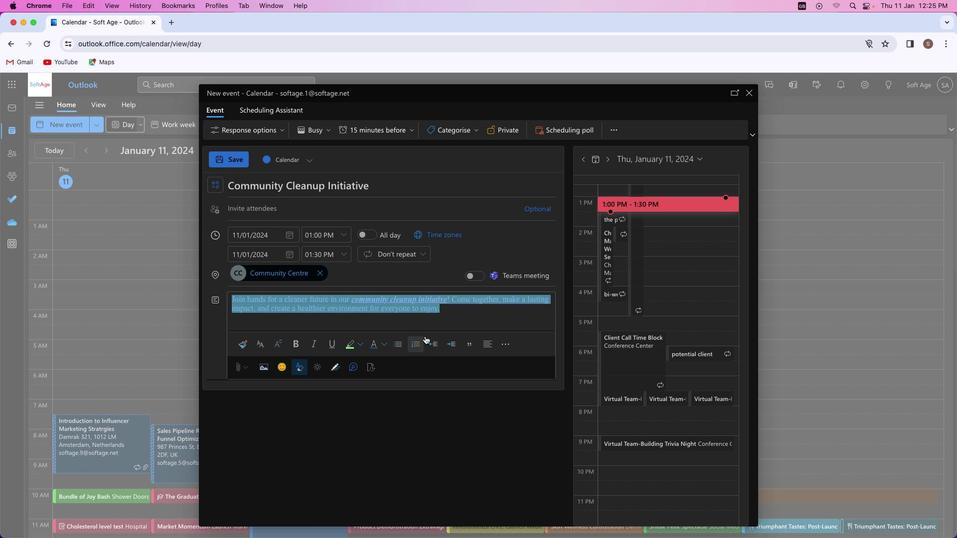 
Action: Mouse pressed left at (373, 381)
Screenshot: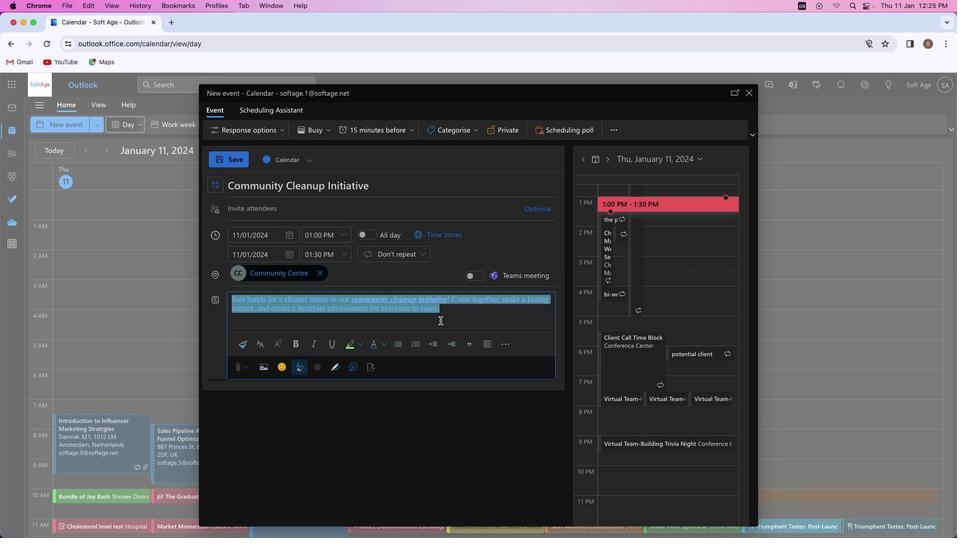 
Action: Mouse moved to (440, 320)
Screenshot: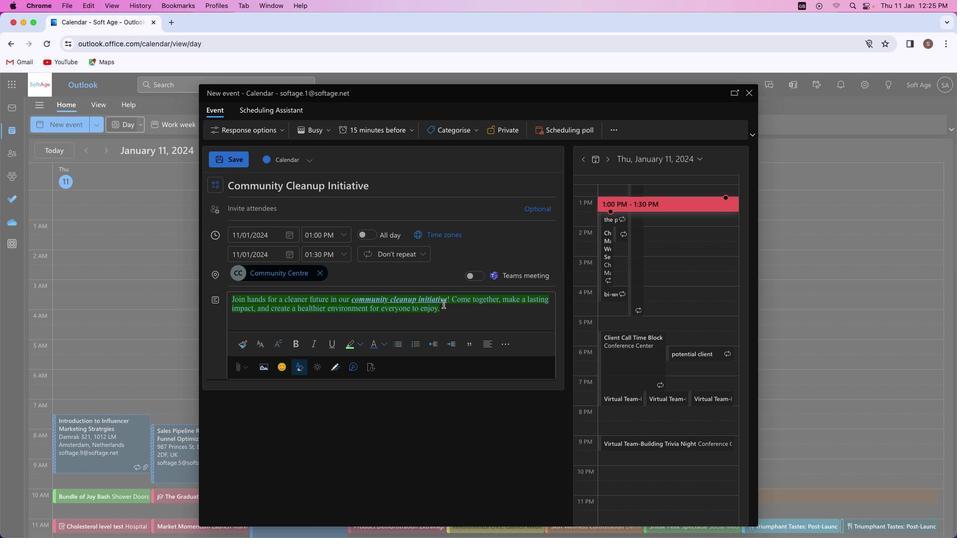 
Action: Mouse pressed left at (440, 320)
Screenshot: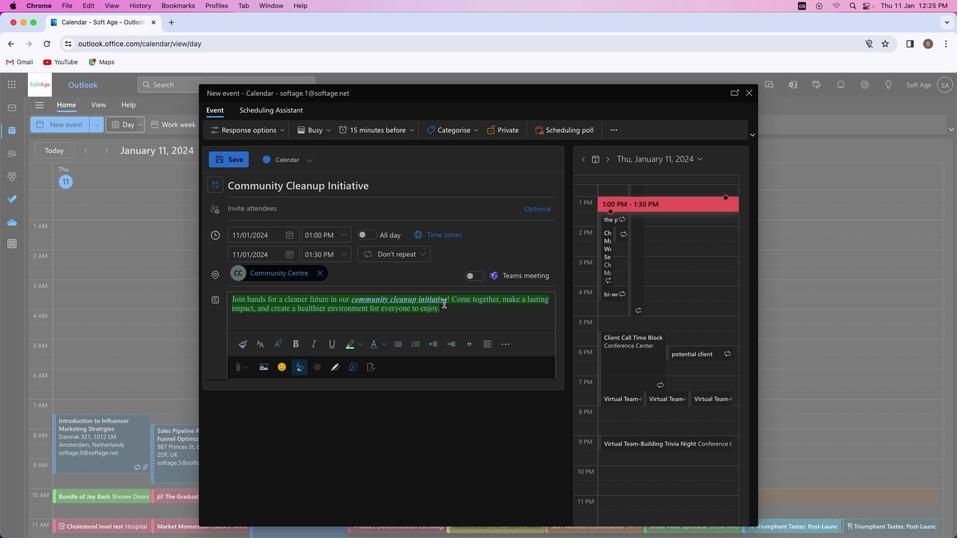 
Action: Mouse moved to (447, 298)
Screenshot: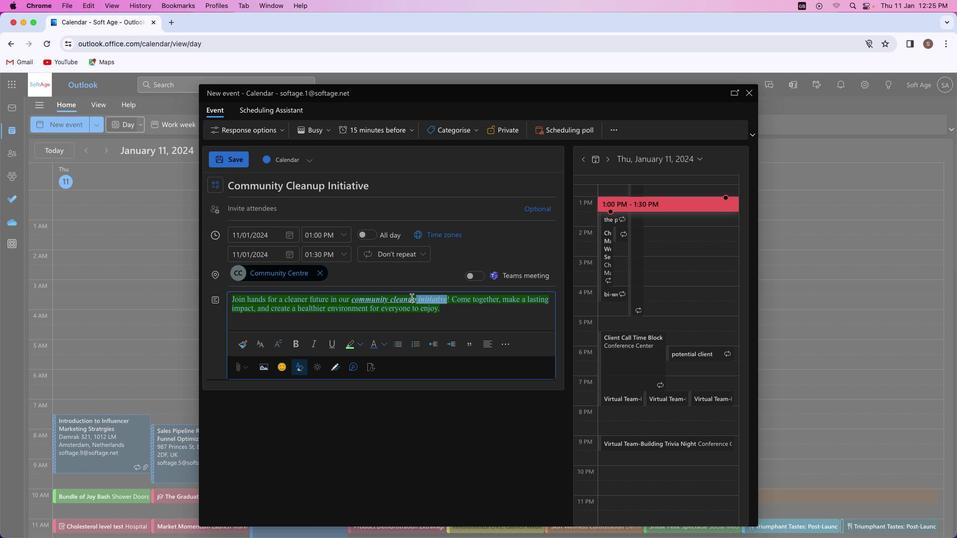 
Action: Mouse pressed left at (447, 298)
Screenshot: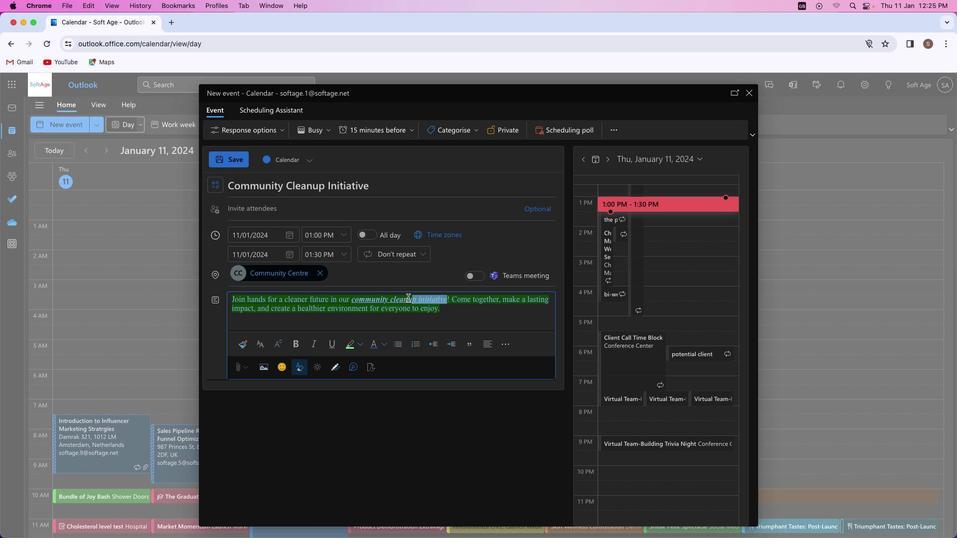 
Action: Mouse moved to (384, 345)
Screenshot: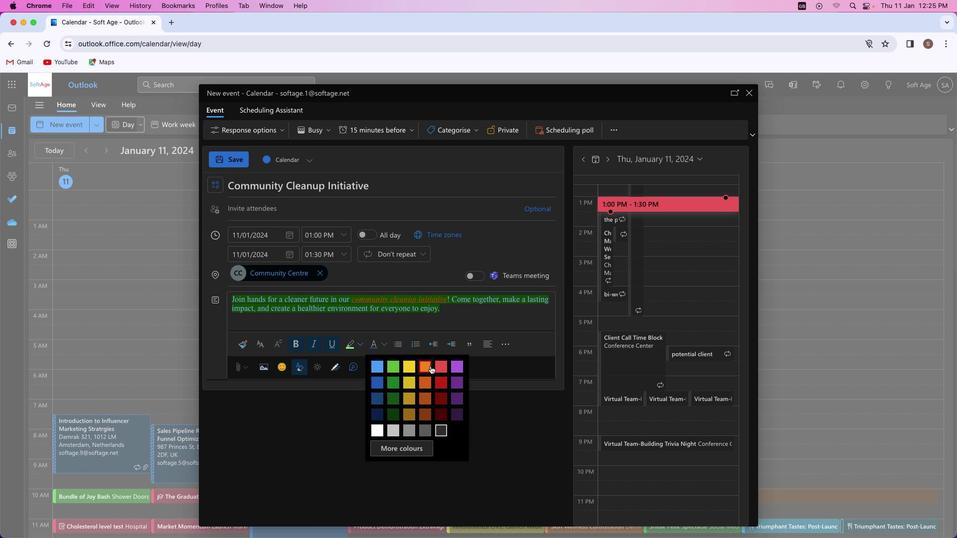 
Action: Mouse pressed left at (384, 345)
Screenshot: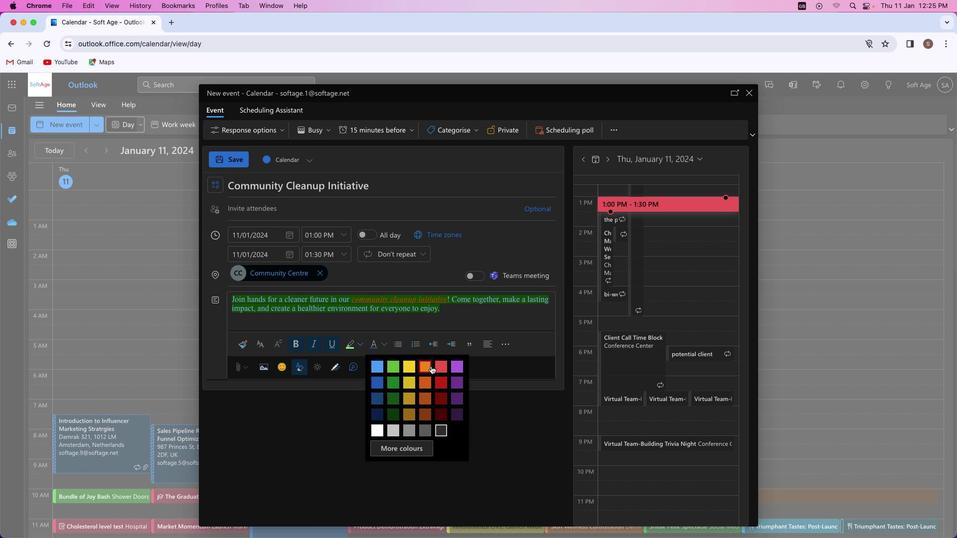 
Action: Mouse moved to (421, 363)
Screenshot: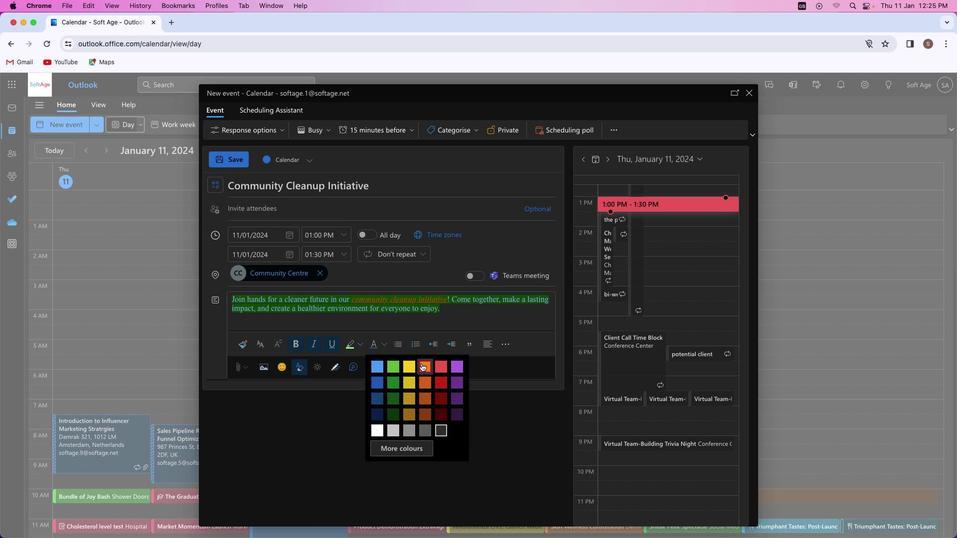 
Action: Mouse pressed left at (421, 363)
Screenshot: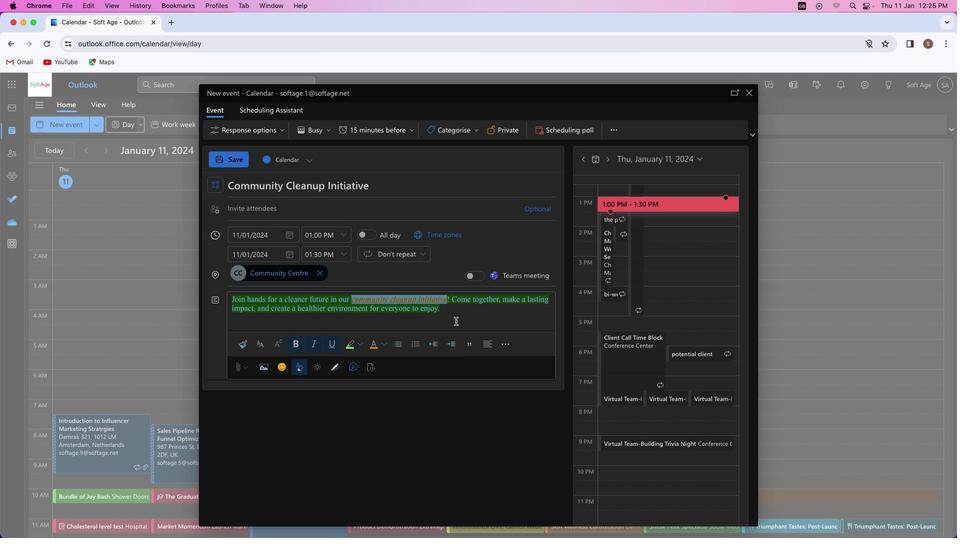 
Action: Mouse moved to (455, 321)
Screenshot: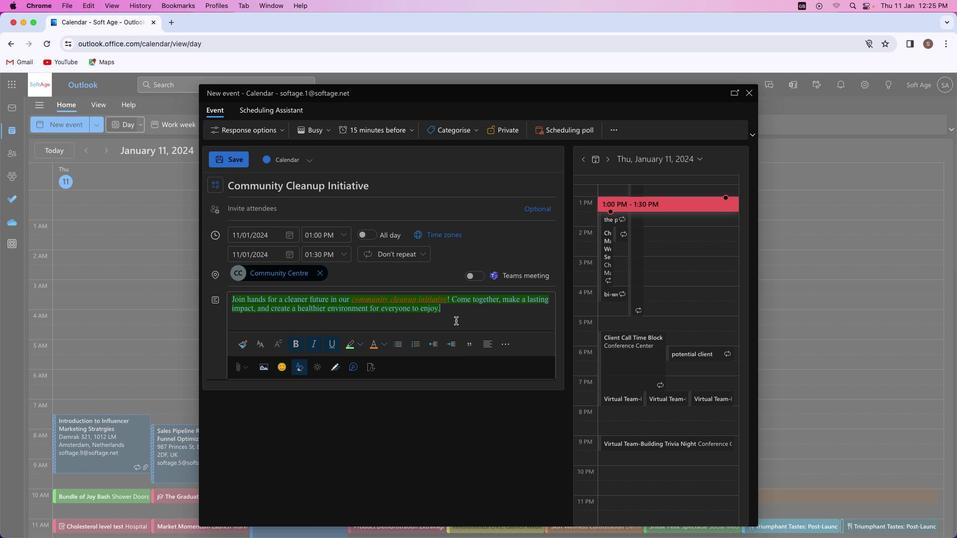 
Action: Mouse pressed left at (455, 321)
Screenshot: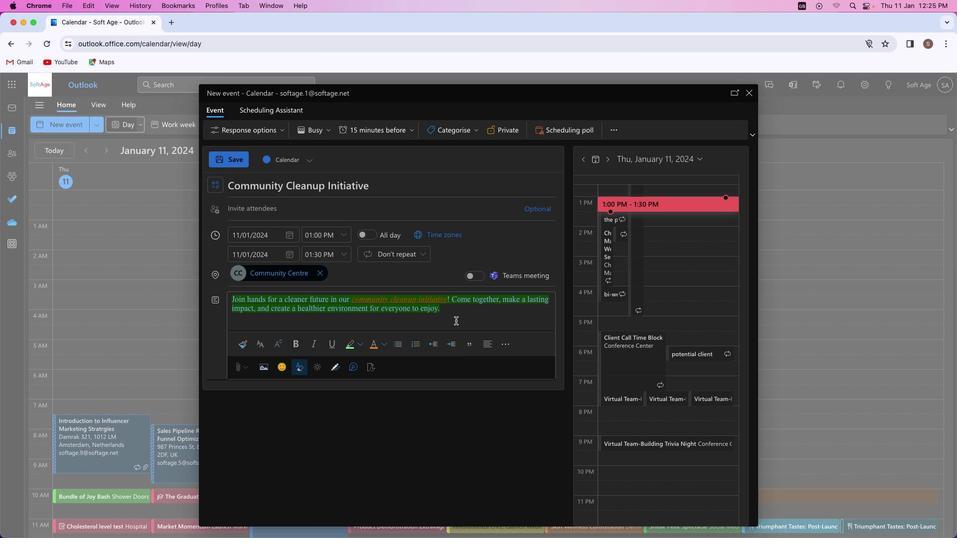 
Action: Mouse moved to (471, 129)
Screenshot: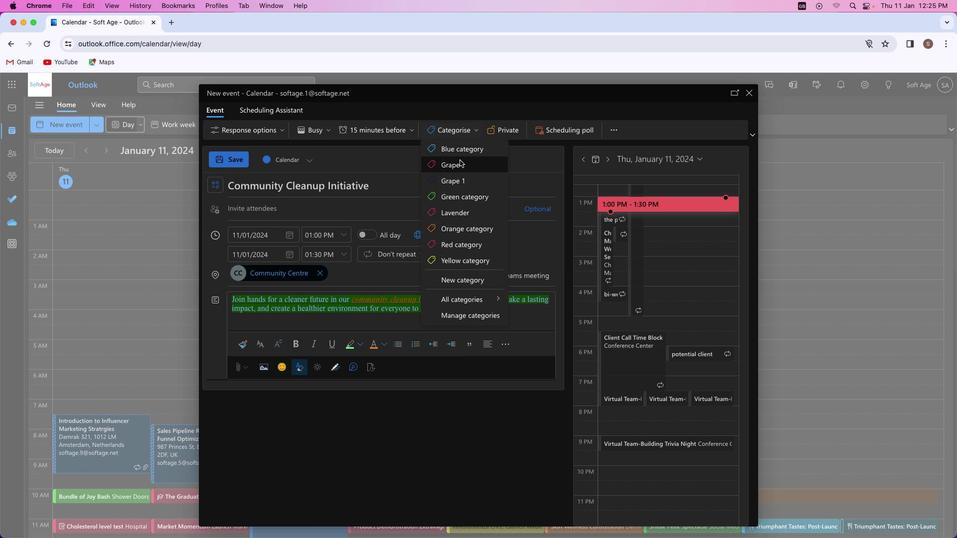 
Action: Mouse pressed left at (471, 129)
Screenshot: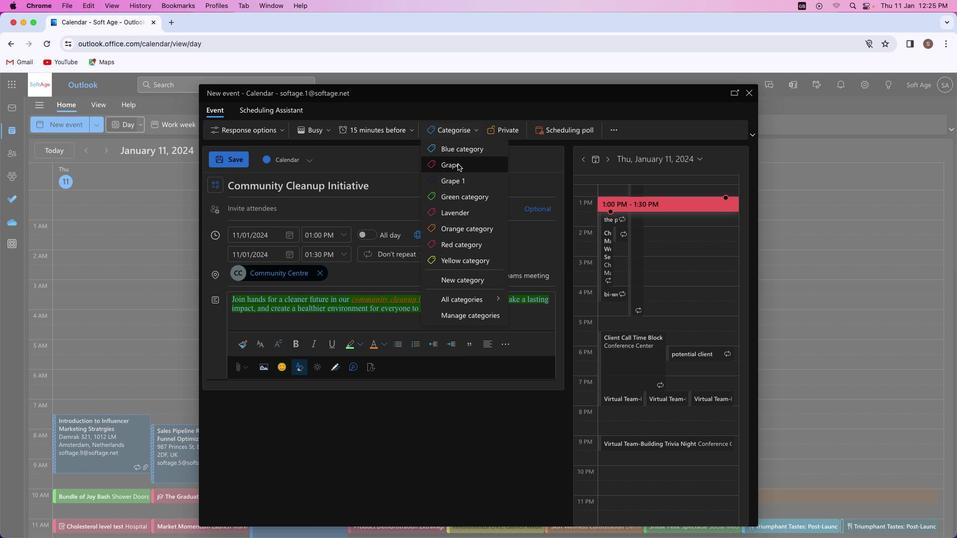 
Action: Mouse moved to (457, 164)
Screenshot: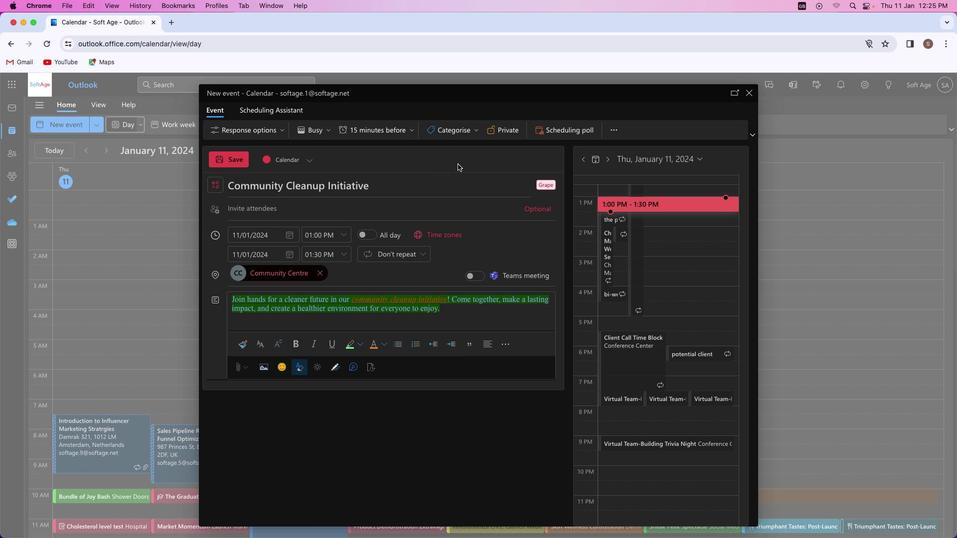 
Action: Mouse pressed left at (457, 164)
Screenshot: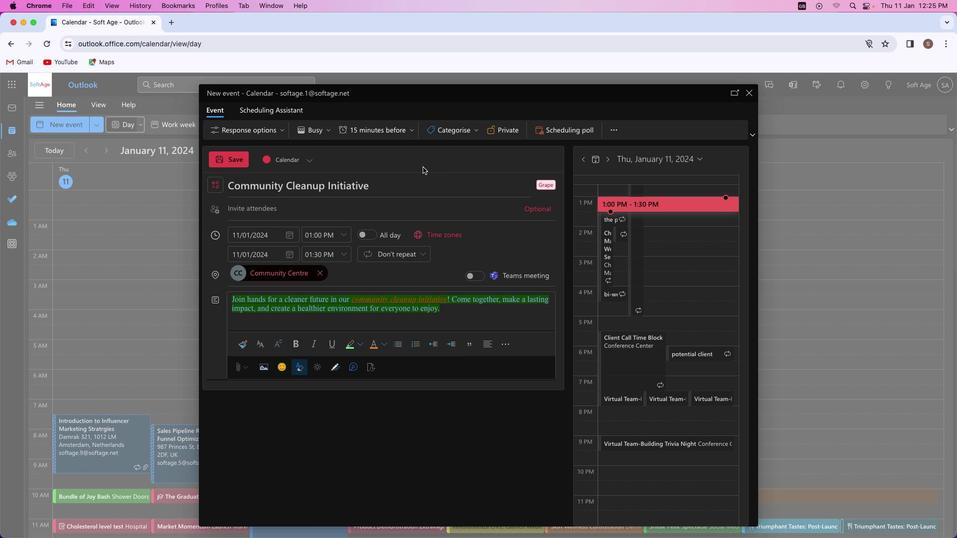 
Action: Mouse moved to (231, 159)
Screenshot: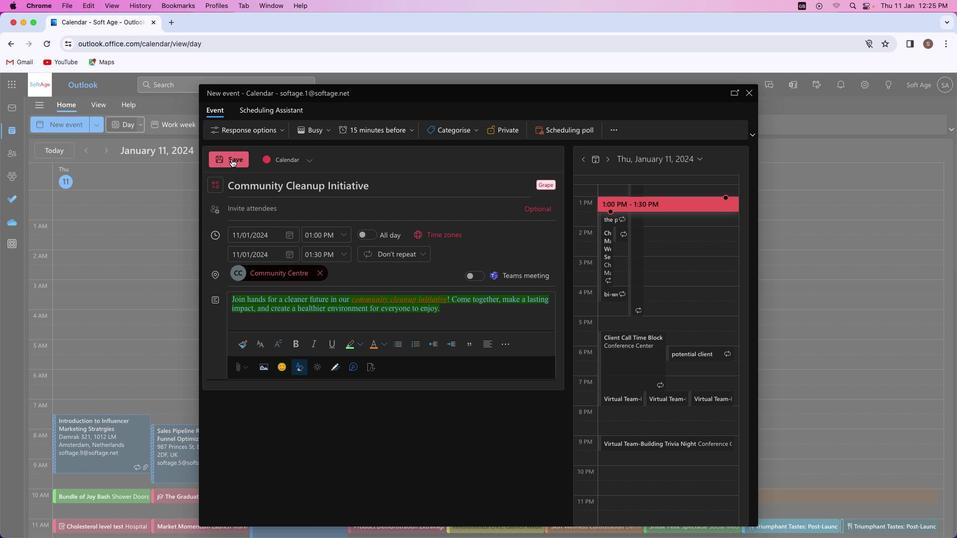 
Action: Mouse pressed left at (231, 159)
Screenshot: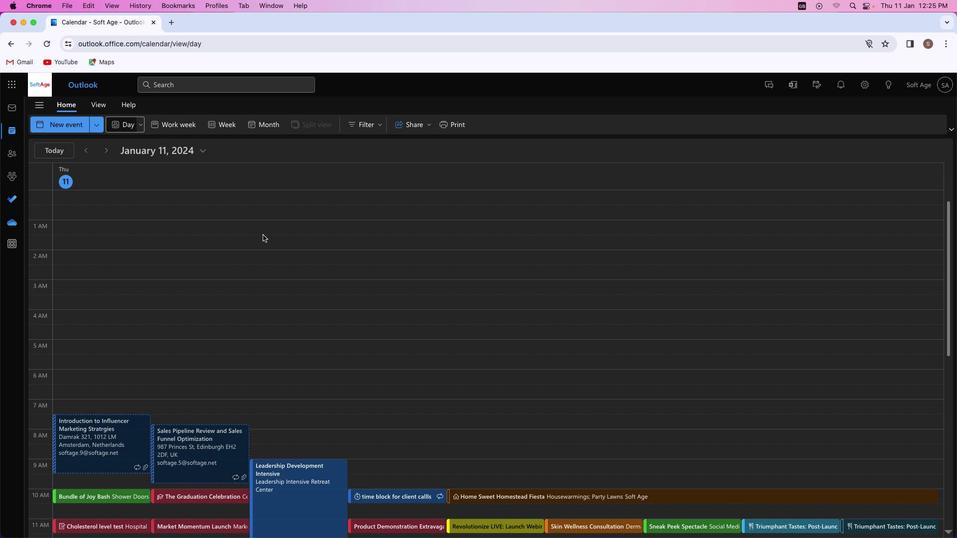 
Action: Mouse moved to (441, 357)
Screenshot: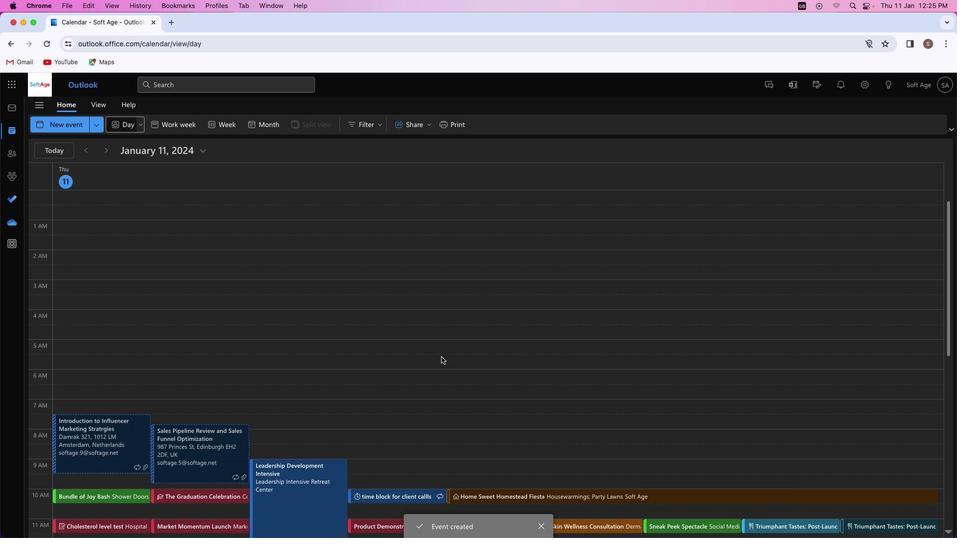 
